 Task: Set up a 4-hour fishing and angling experience at a scenic lake.
Action: Mouse pressed left at (436, 205)
Screenshot: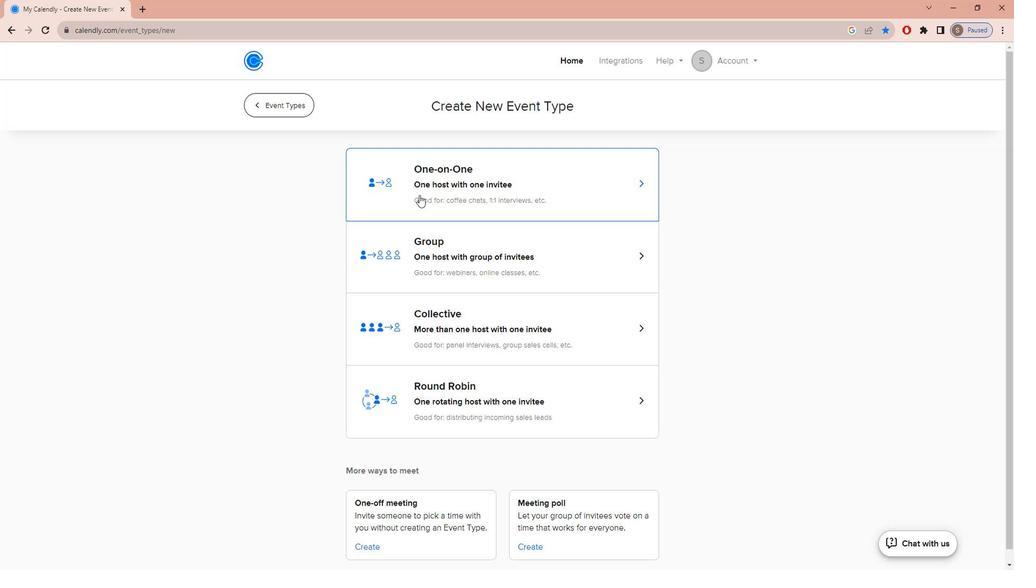 
Action: Key pressed tr<Key.caps_lock><Key.backspace>RANQUIL<Key.space><Key.caps_lock>l<Key.caps_lock>AKE<Key.space><Key.caps_lock>f<Key.caps_lock>ISHING<Key.space><Key.caps_lock>e<Key.caps_lock>XPEDITION
Screenshot: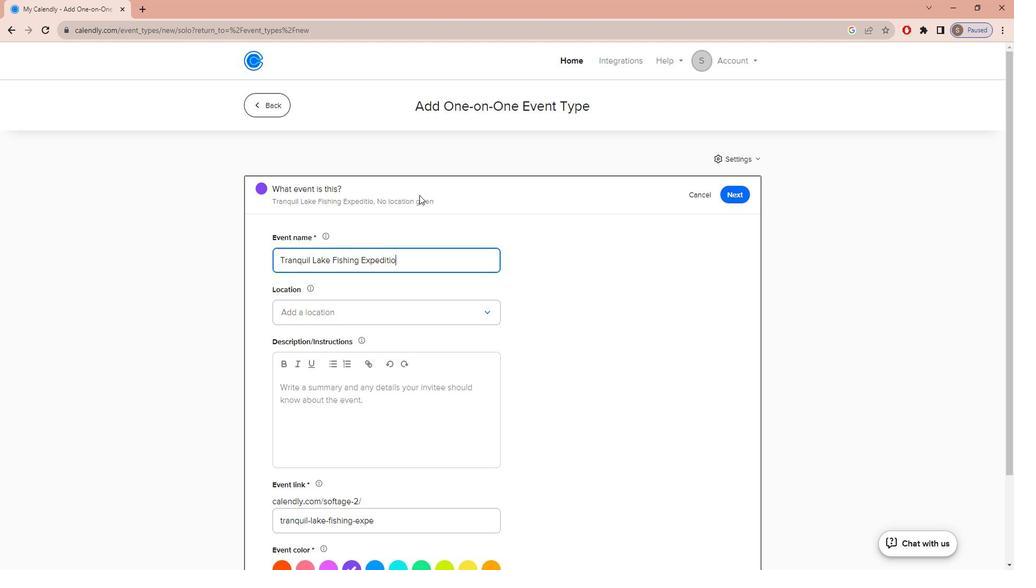 
Action: Mouse moved to (434, 317)
Screenshot: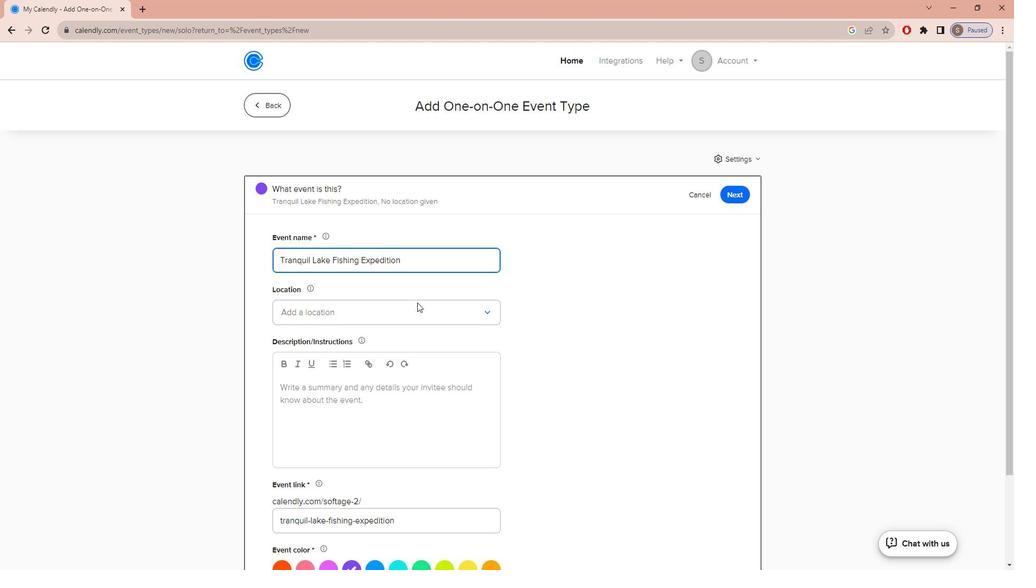 
Action: Mouse pressed left at (434, 317)
Screenshot: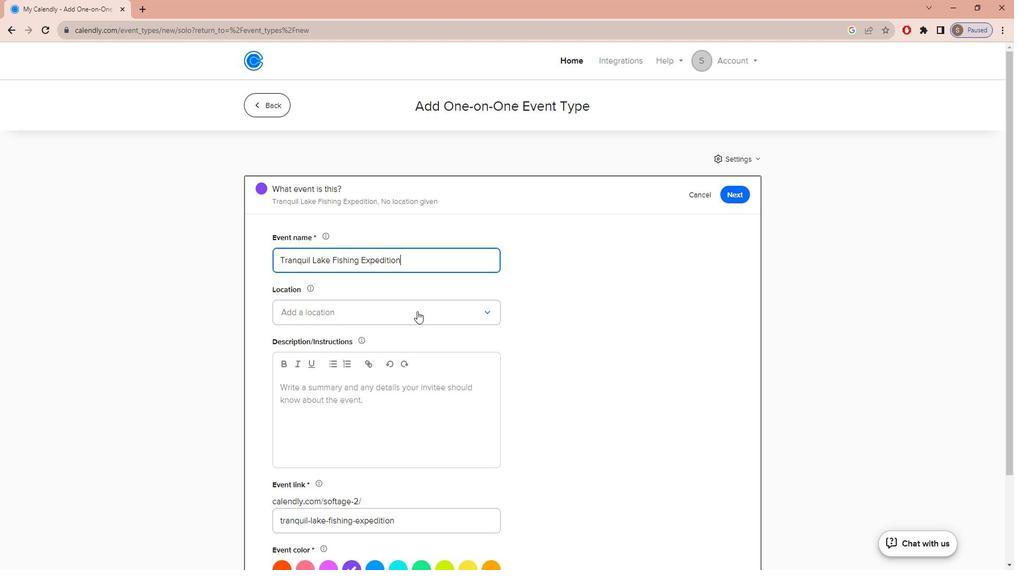 
Action: Mouse moved to (425, 358)
Screenshot: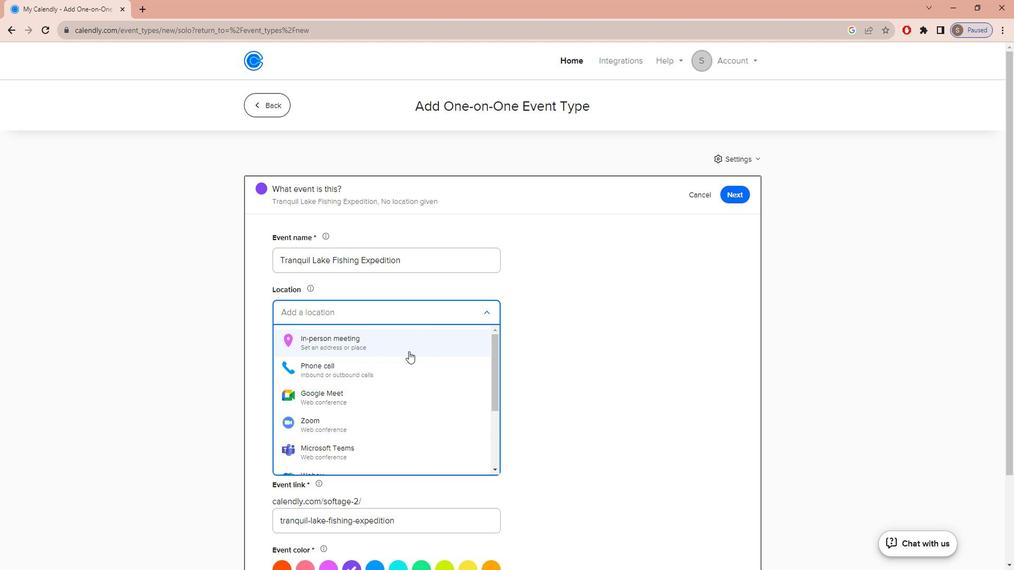 
Action: Mouse pressed left at (425, 358)
Screenshot: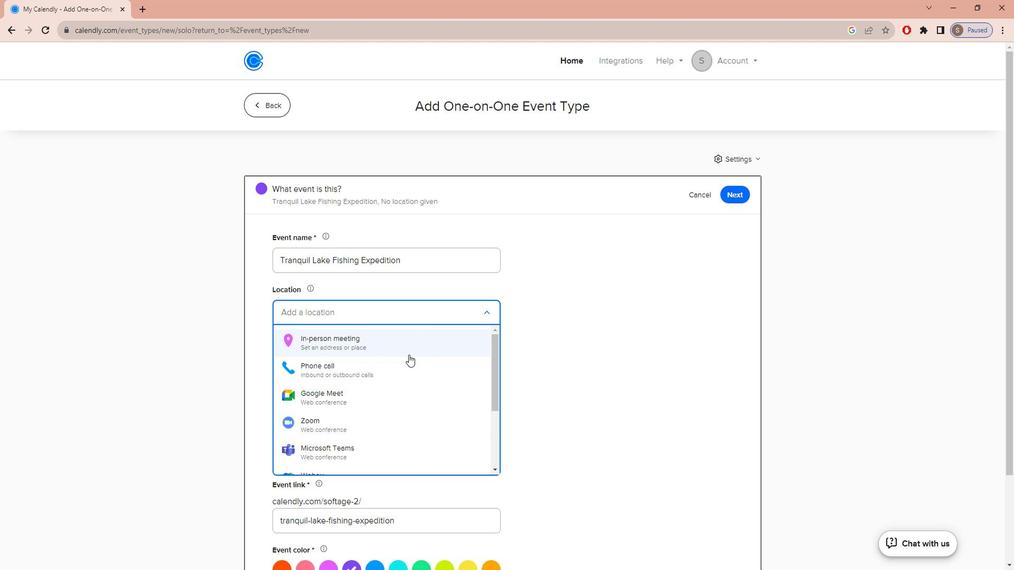 
Action: Mouse moved to (497, 200)
Screenshot: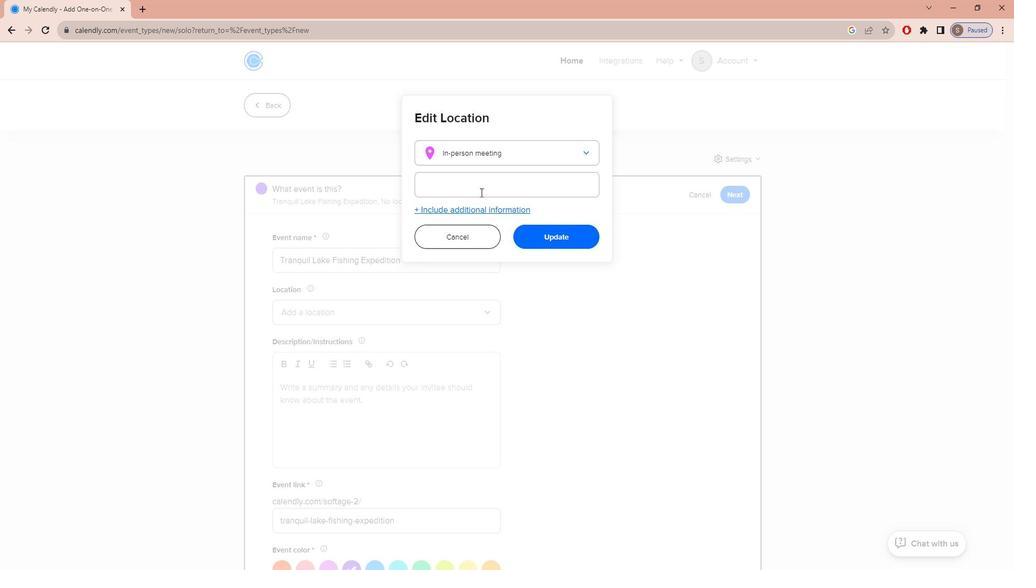 
Action: Mouse pressed left at (497, 200)
Screenshot: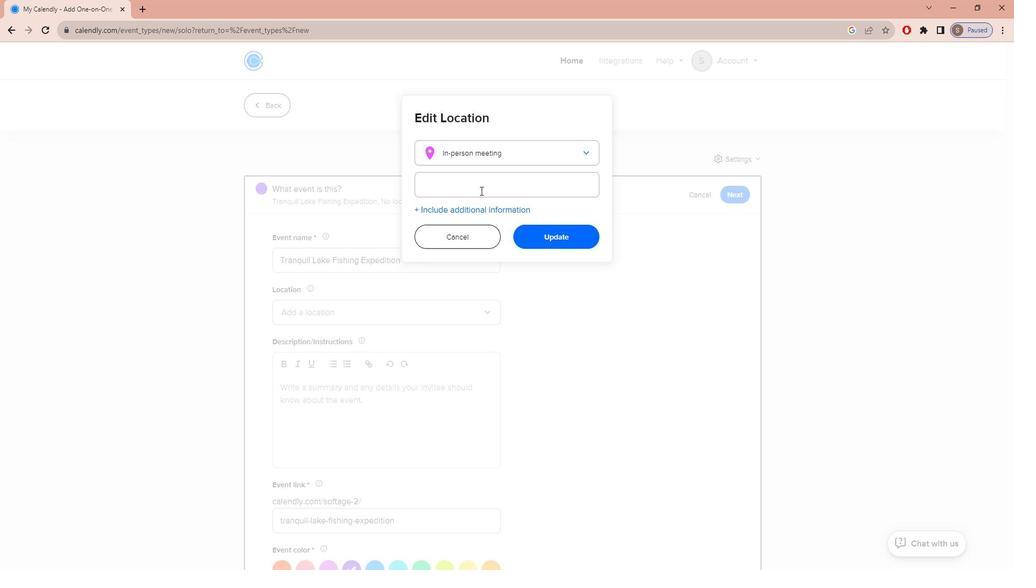 
Action: Mouse moved to (496, 200)
Screenshot: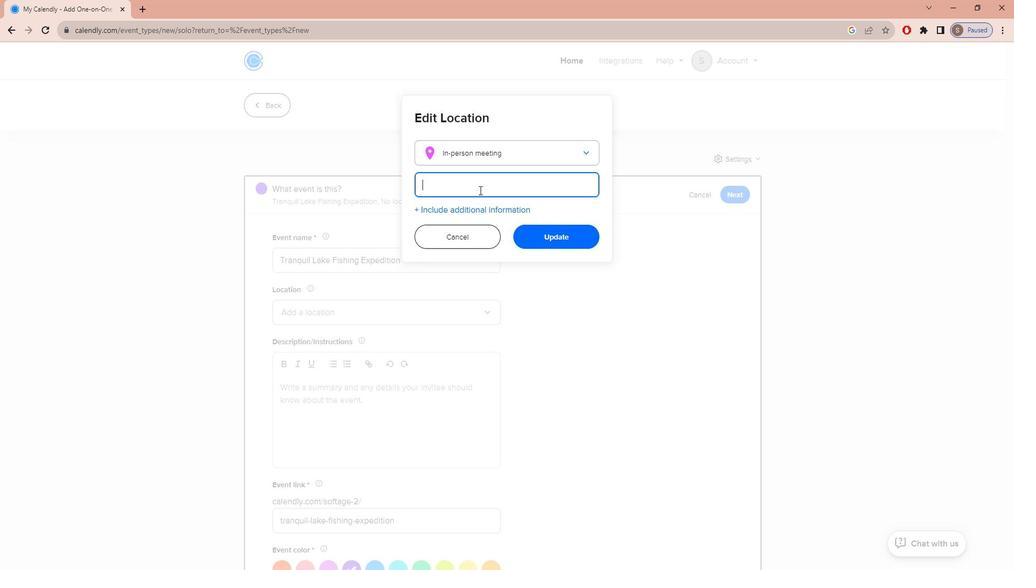 
Action: Key pressed <Key.caps_lock>l<Key.caps_lock>AKE<Key.space>OF<Key.space><Key.caps_lock><Key.caps_lock>THE<Key.space><Key.caps_lock>o<Key.caps_lock>ZARKS,<Key.space><Key.caps_lock>m<Key.caps_lock>ISSOURI,<Key.space><Key.caps_lock>usa
Screenshot: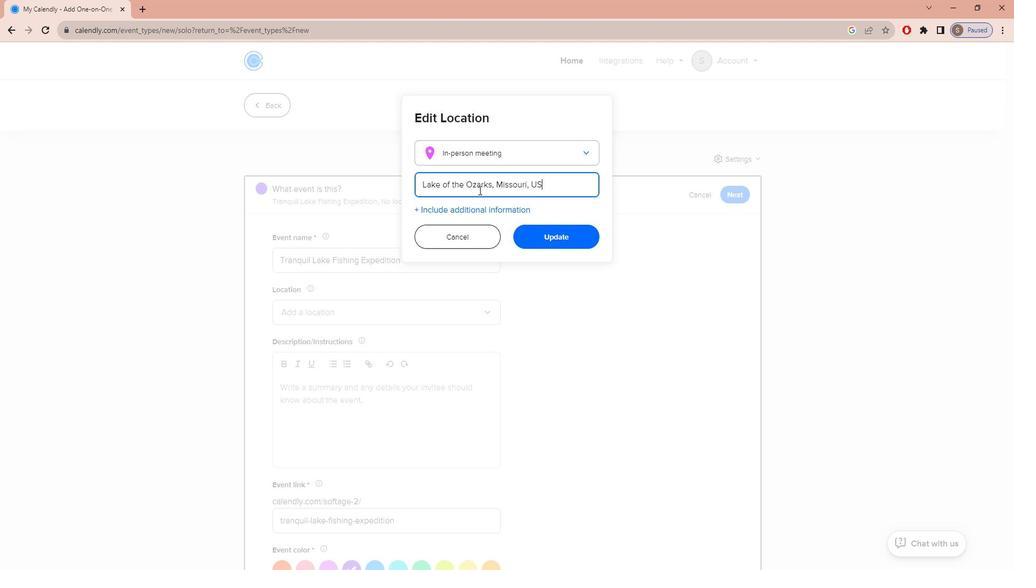 
Action: Mouse moved to (548, 240)
Screenshot: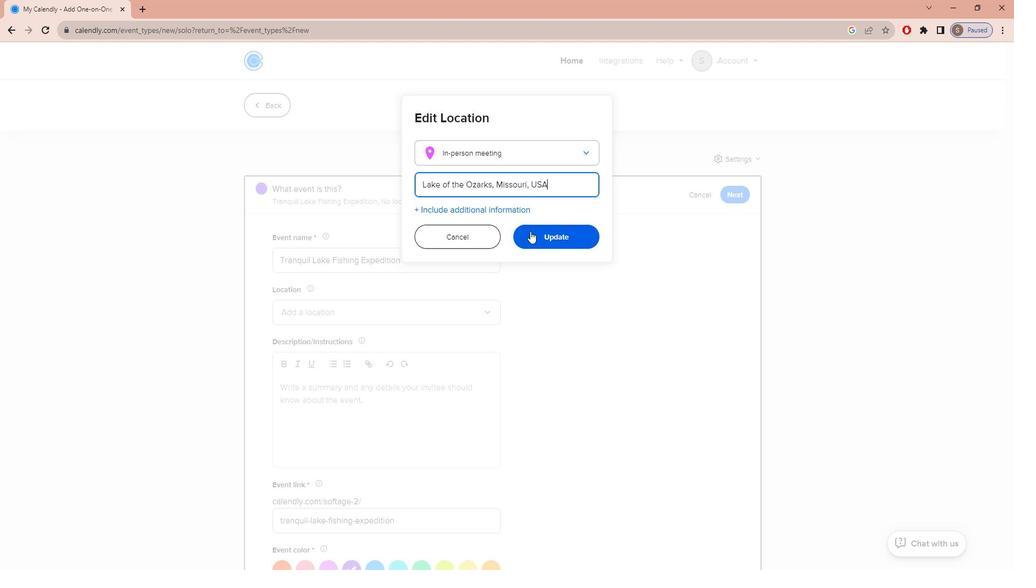 
Action: Mouse pressed left at (548, 240)
Screenshot: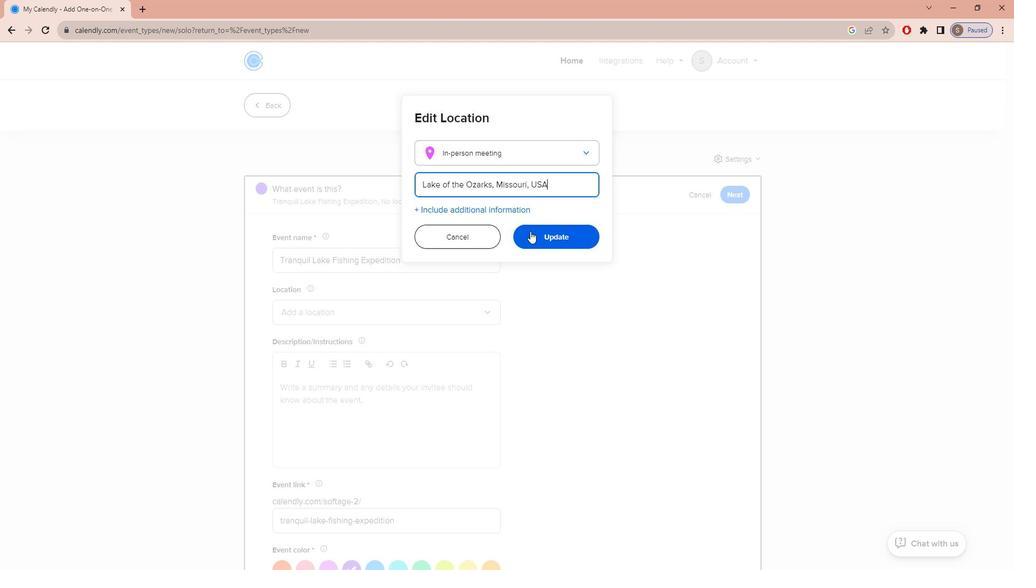
Action: Mouse moved to (405, 432)
Screenshot: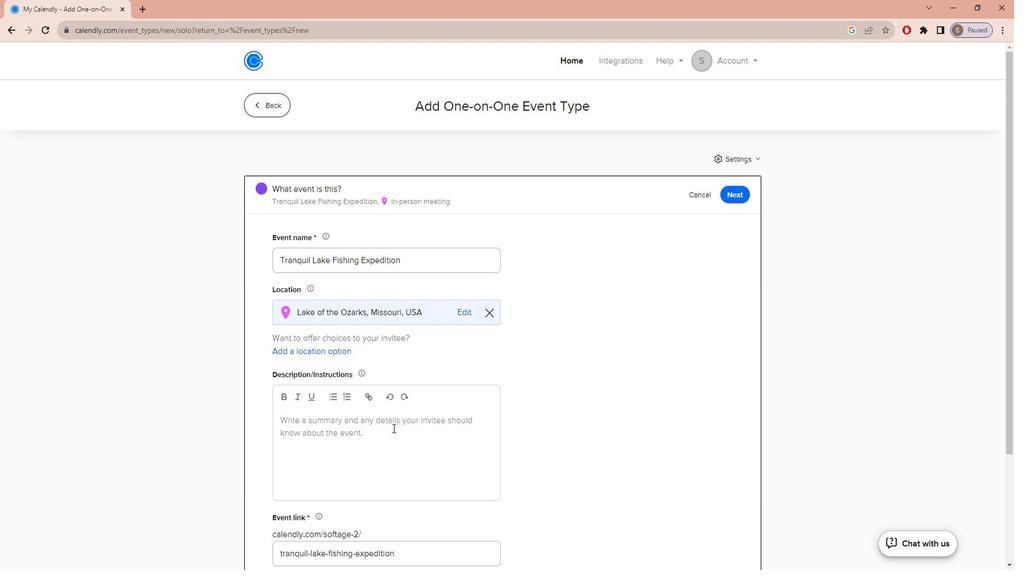 
Action: Mouse pressed left at (405, 432)
Screenshot: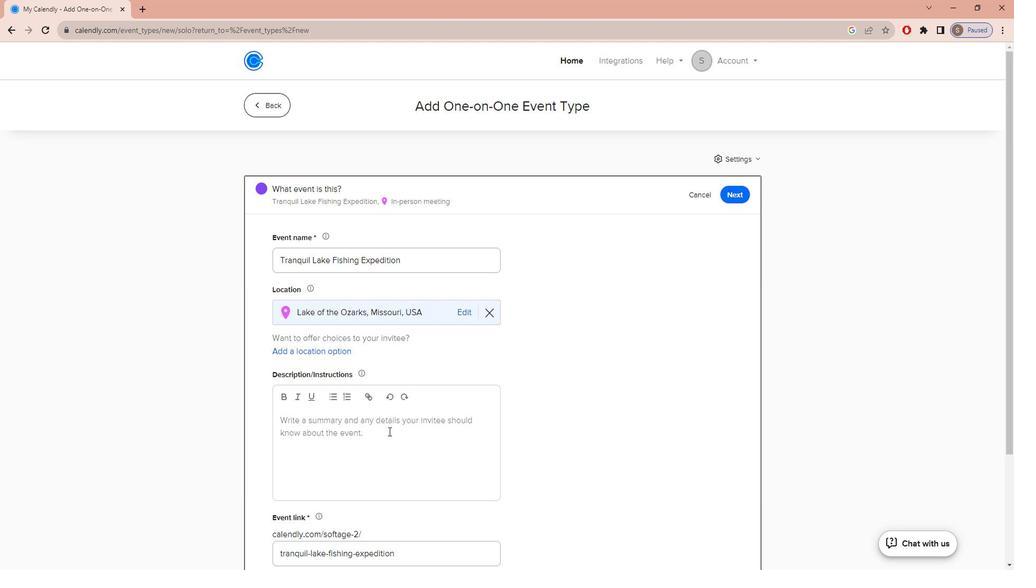 
Action: Mouse moved to (405, 435)
Screenshot: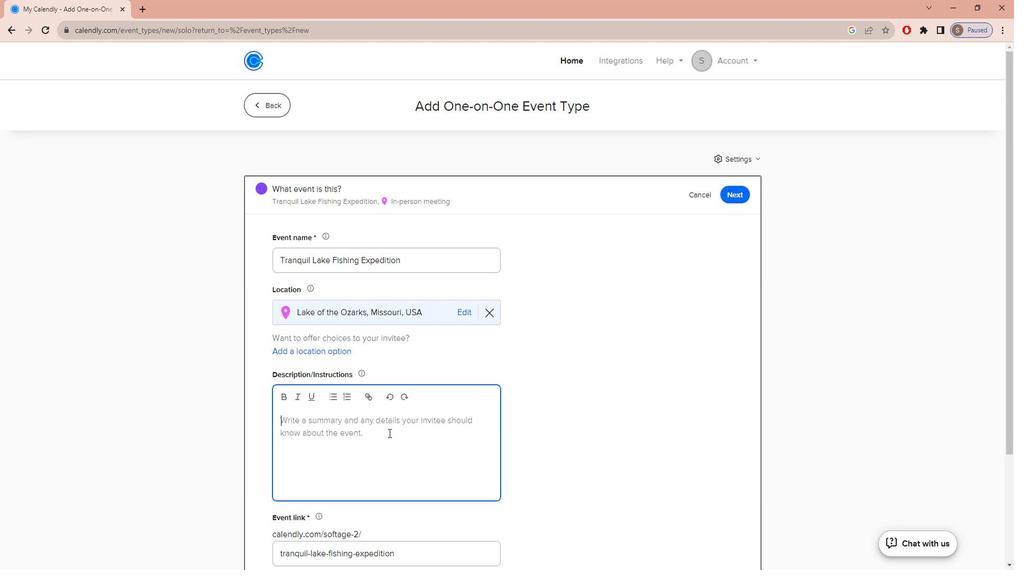 
Action: Key pressed e<Key.caps_lock>MBAK<Key.backspace>RK<Key.space>ON<Key.space>AN<Key.space>UNFORGETTABLE<Key.space>JOURNEY<Key.space>OF<Key.space>RELAXATION<Key.space>AND<Key.space>ANGLING<Key.space>WITH<Key.space>OUR<Key.space>FSISHING<Key.space>EXPEDITION<Key.space>AT<Key.space>A<Key.space>BREAHTAKING<Key.space>SCENIC
Screenshot: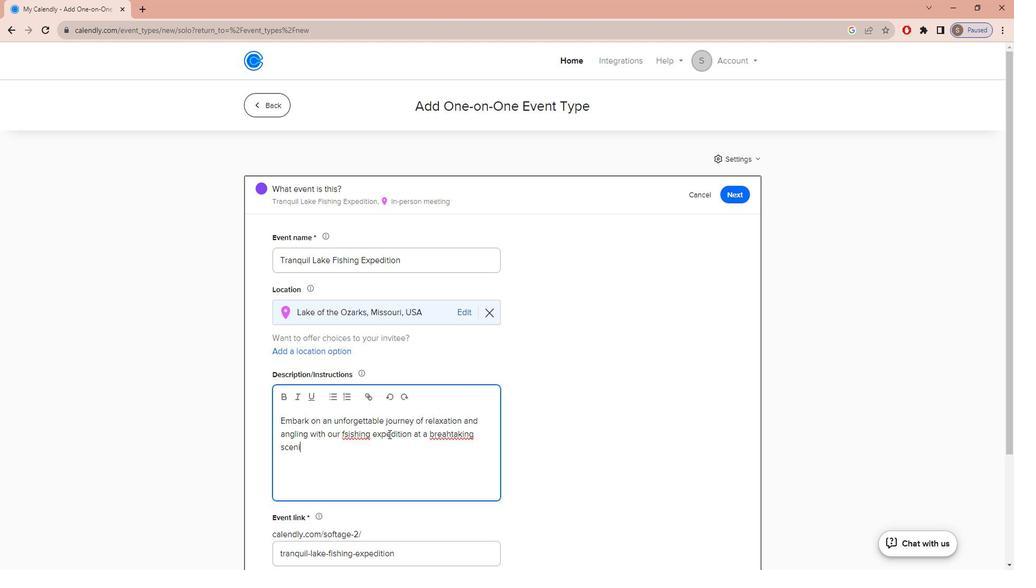 
Action: Mouse moved to (368, 441)
Screenshot: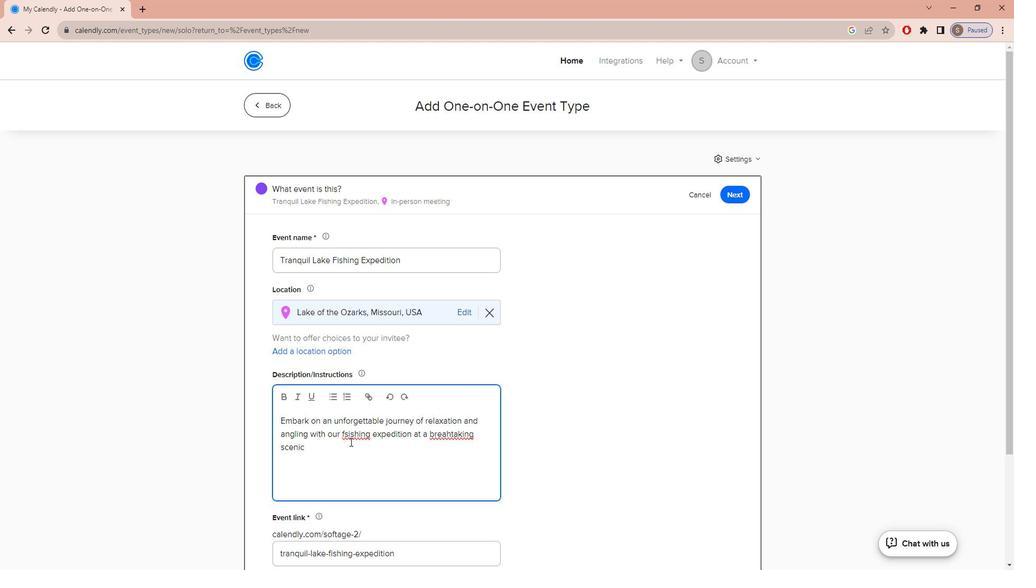 
Action: Mouse pressed left at (368, 441)
Screenshot: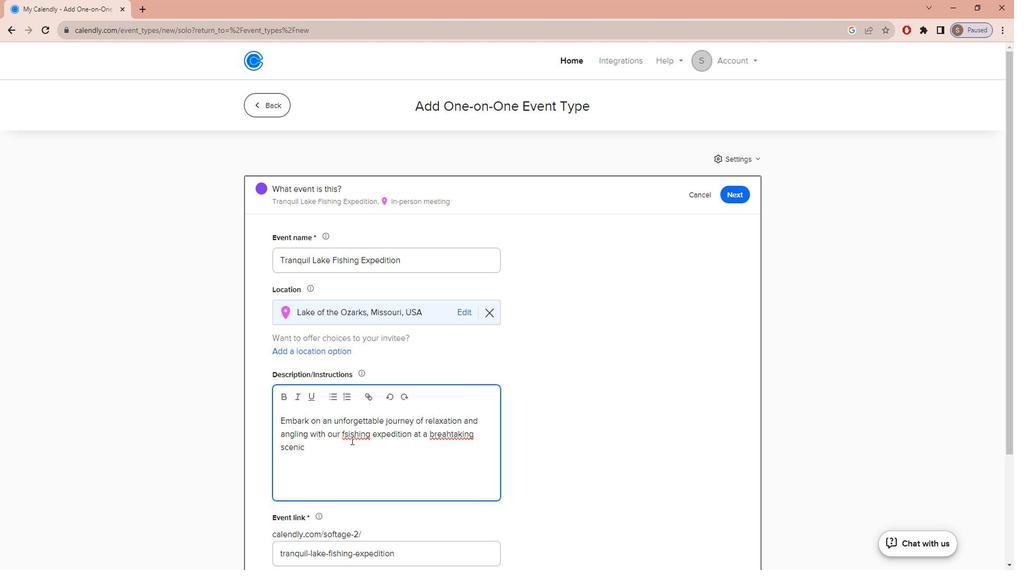 
Action: Mouse moved to (368, 441)
Screenshot: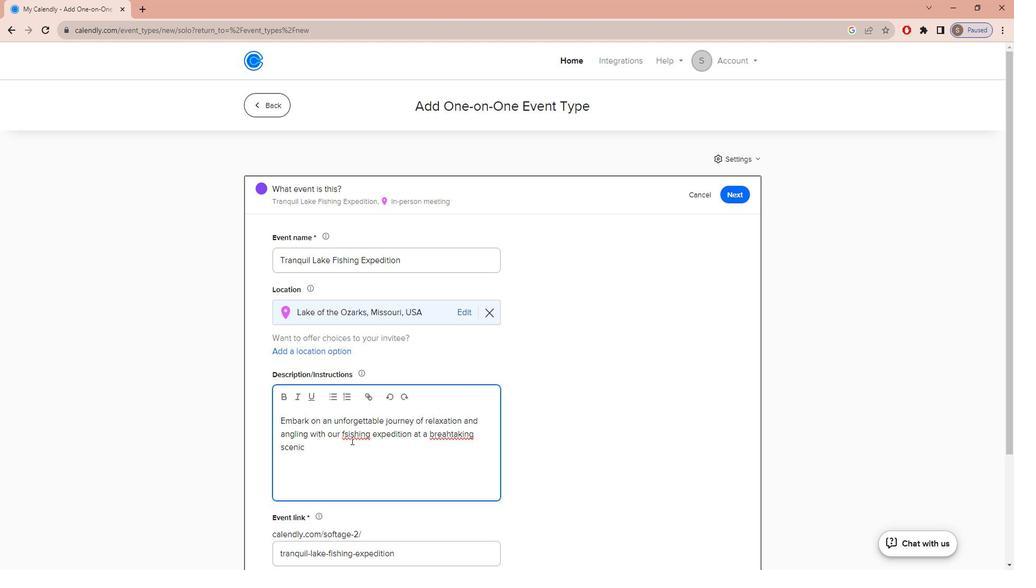 
Action: Key pressed <Key.backspace><Key.backspace>I
Screenshot: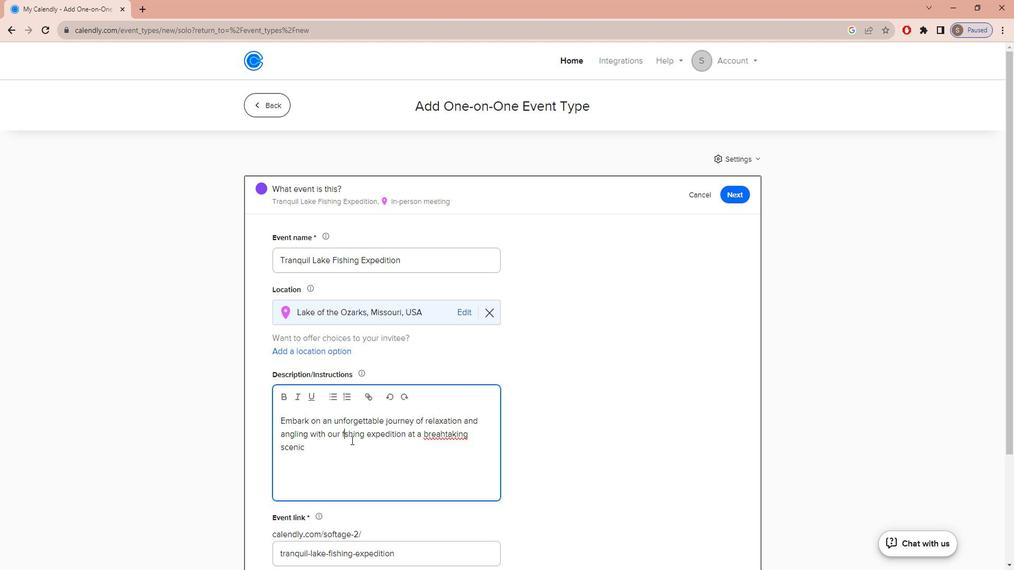 
Action: Mouse moved to (359, 452)
Screenshot: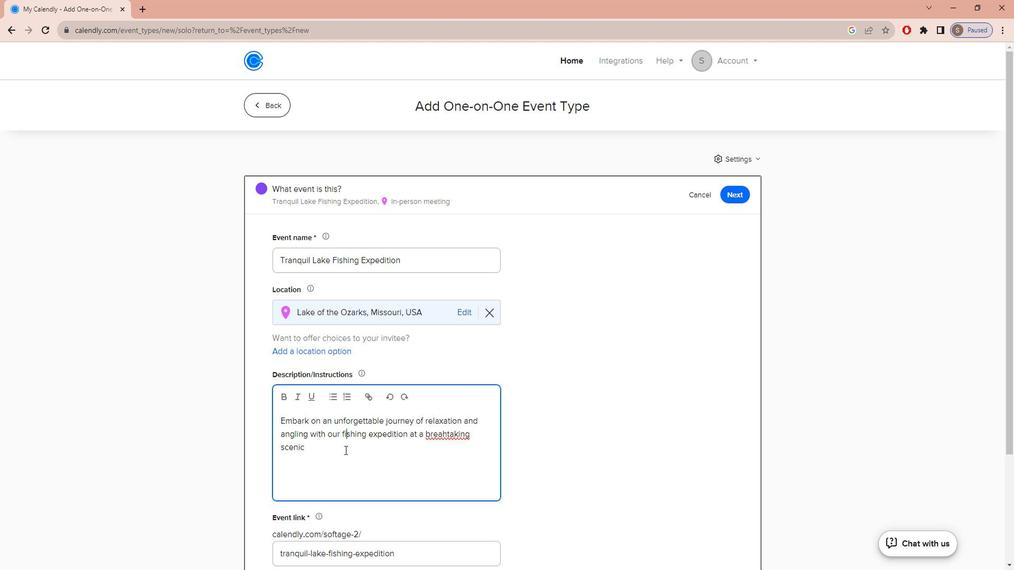 
Action: Mouse pressed left at (359, 452)
Screenshot: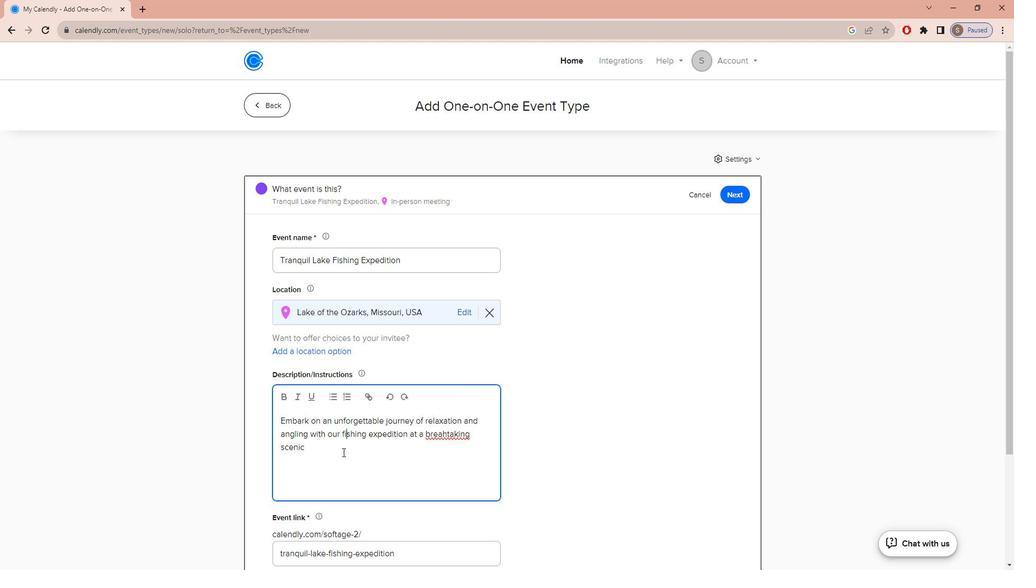 
Action: Key pressed <Key.space>LAKE.<Key.space><Key.caps_lock>w<Key.caps_lock>HETHER<Key.space>YOU<Key.space>ARE<Key.space>AN<Key.space>ANGLING<Key.space>ENTHUSIAST
Screenshot: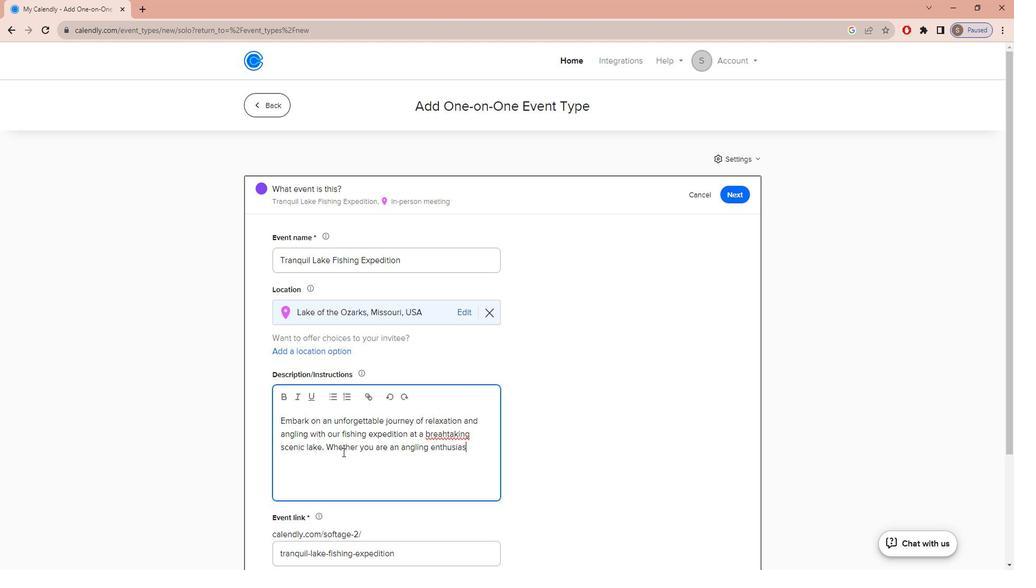 
Action: Mouse moved to (460, 438)
Screenshot: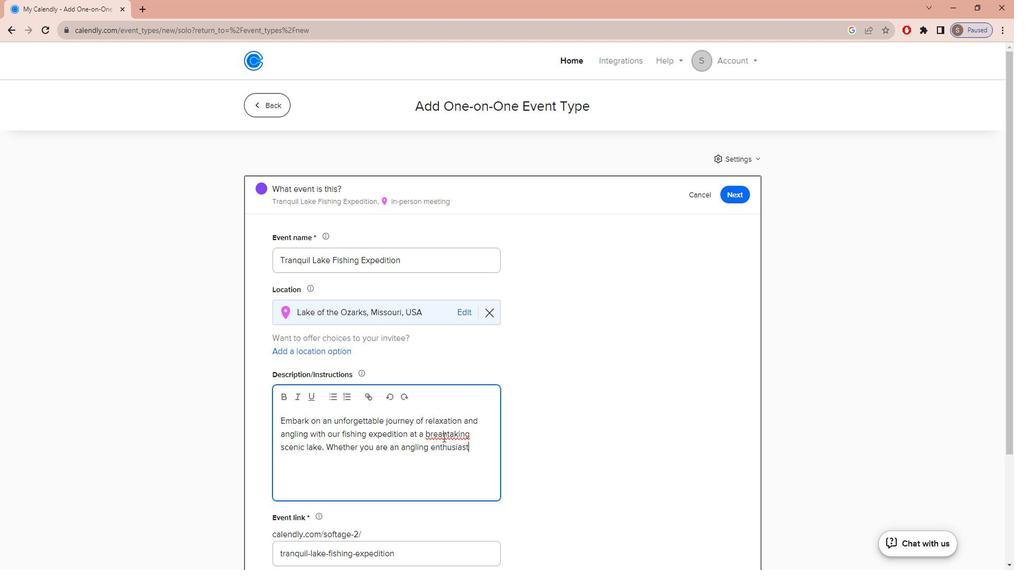 
Action: Mouse pressed left at (460, 438)
Screenshot: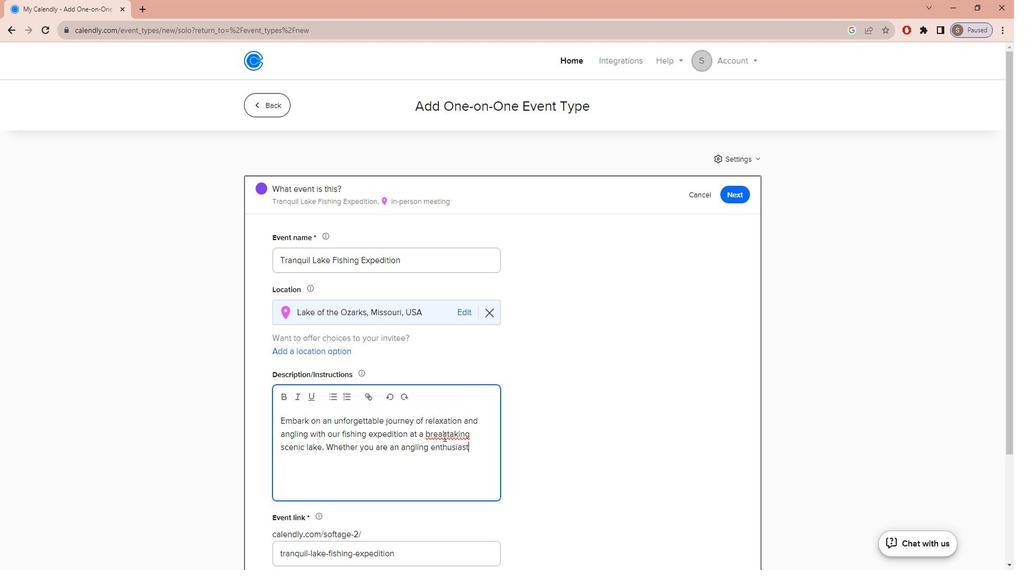 
Action: Mouse moved to (460, 438)
Screenshot: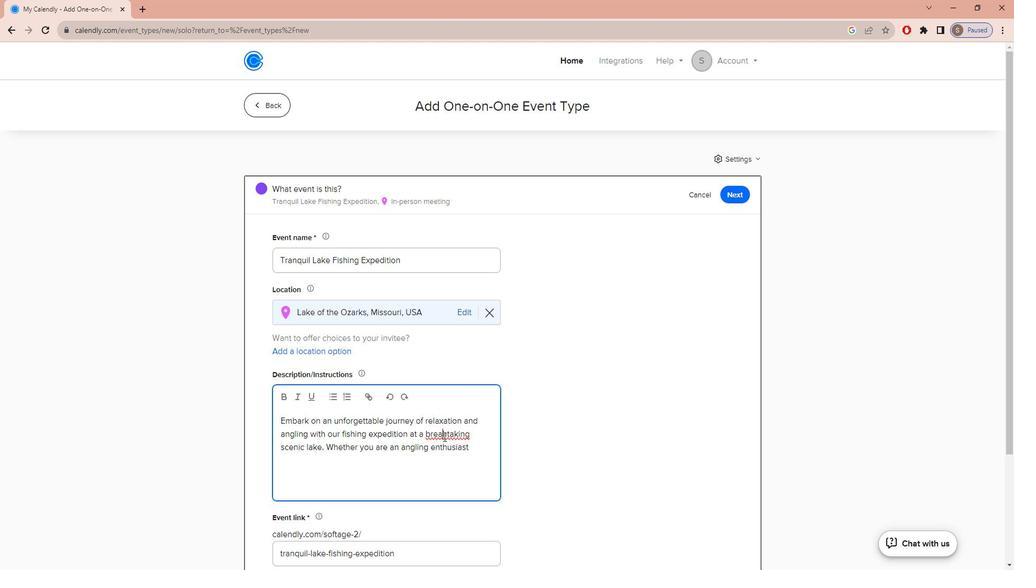 
Action: Key pressed T
Screenshot: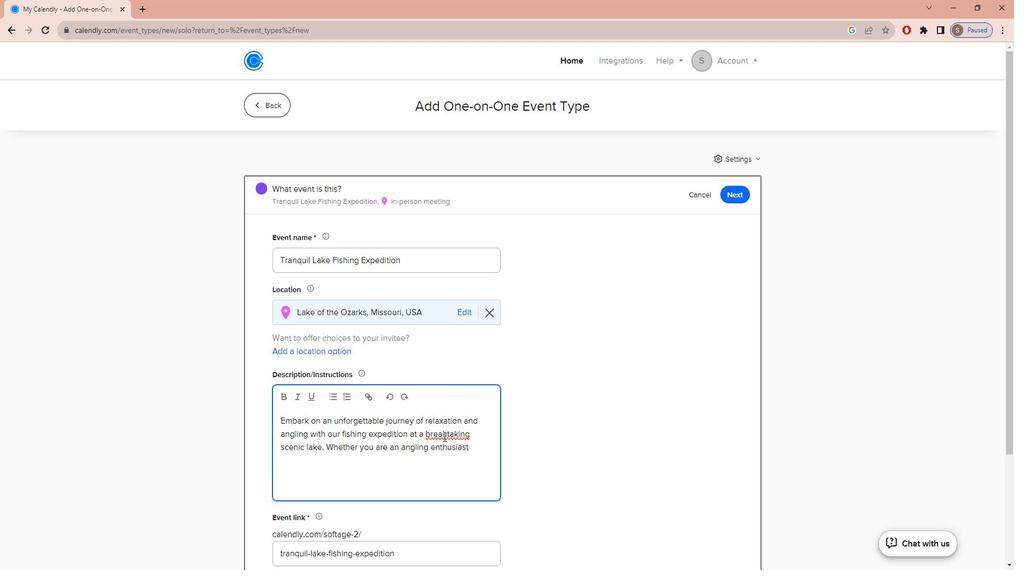 
Action: Mouse moved to (486, 450)
Screenshot: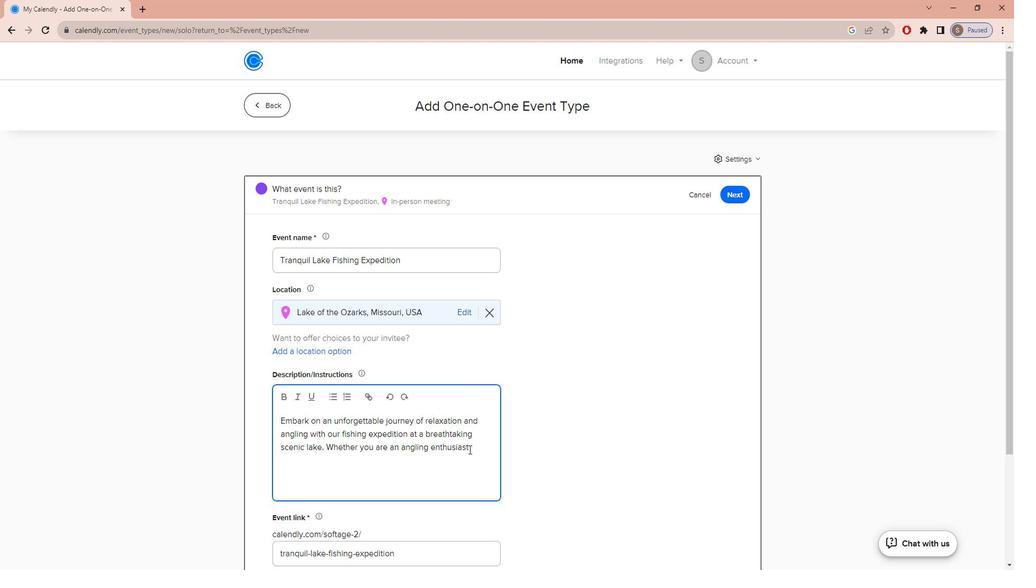 
Action: Mouse pressed left at (486, 450)
Screenshot: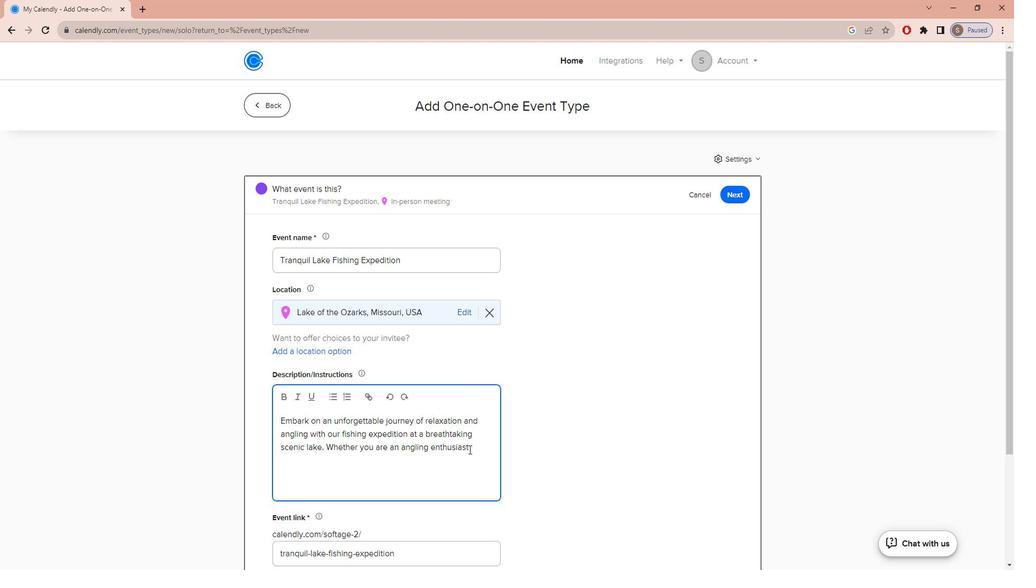 
Action: Key pressed <Key.space>OR<Key.space>A<Key.space>NATURE<Key.space>LOVER<Key.space>SEEKING<Key.space>SERENITY,<Key.space>THIS<Key.space>ADVENTURE<Key.space>PROMISES<Key.space>A<Key.space>REJUVENATING<Key.space>EXCAPE<Key.space>FROM<Key.space>THE<Key.space>HUSTLE<Key.space>AND<Key.space>BUSL<Key.backspace>TLE
Screenshot: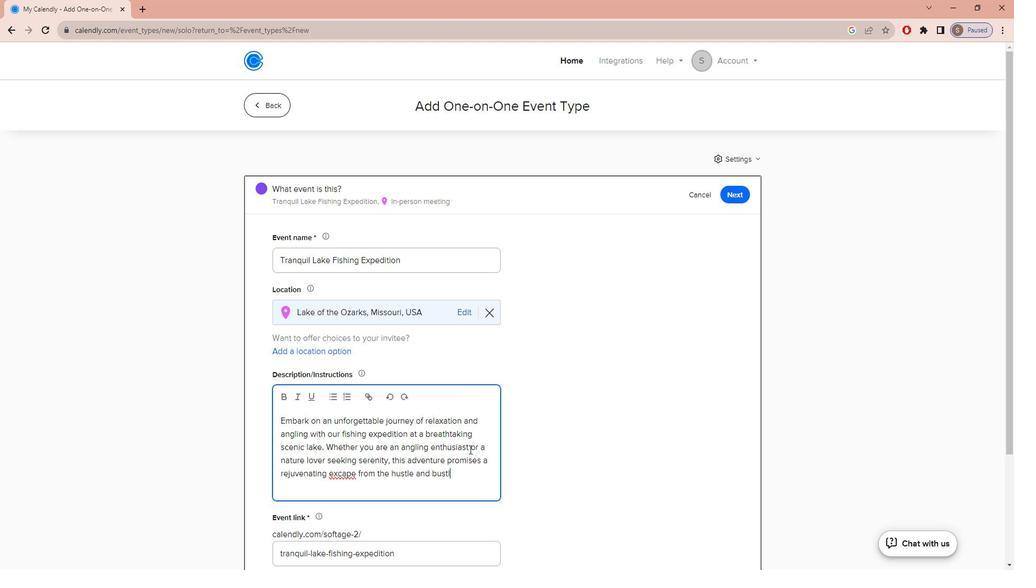 
Action: Mouse moved to (354, 476)
Screenshot: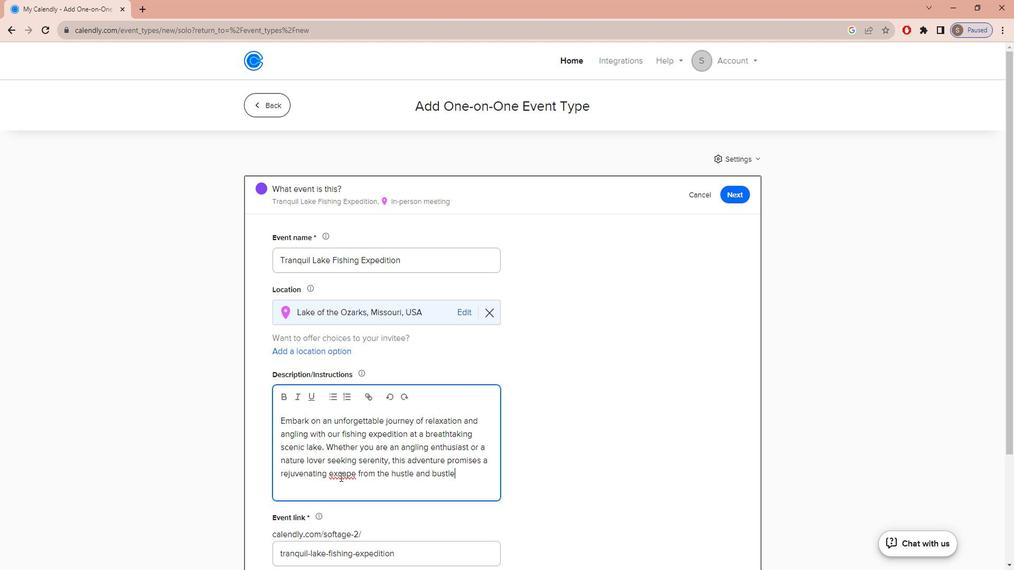 
Action: Mouse pressed left at (354, 476)
Screenshot: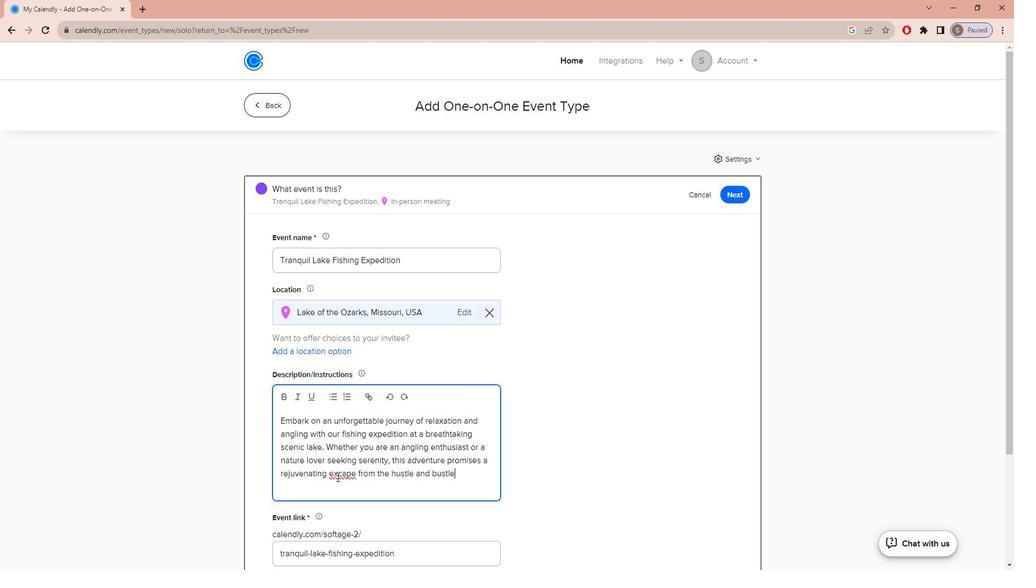 
Action: Key pressed <Key.backspace>S
Screenshot: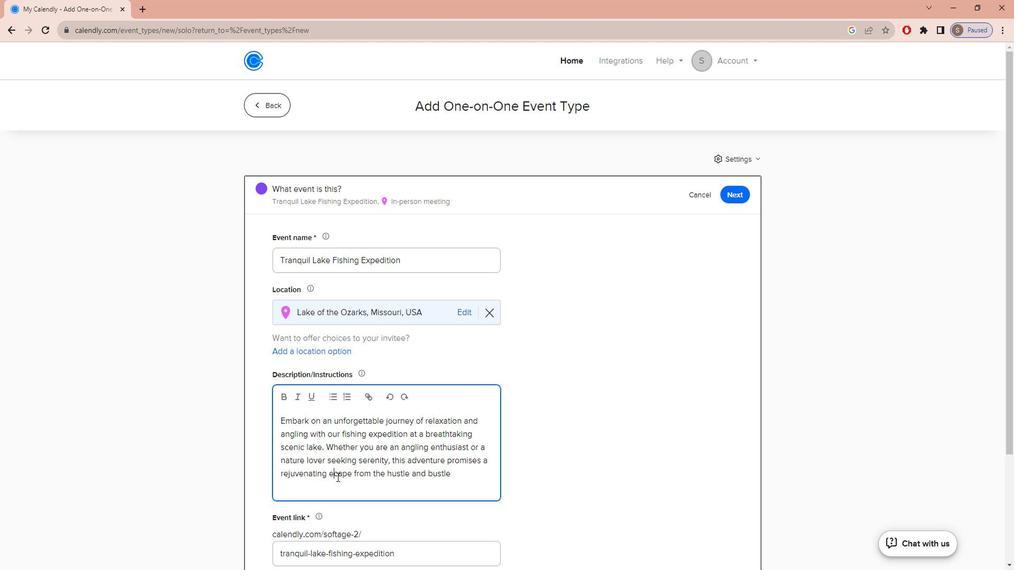 
Action: Mouse moved to (494, 477)
Screenshot: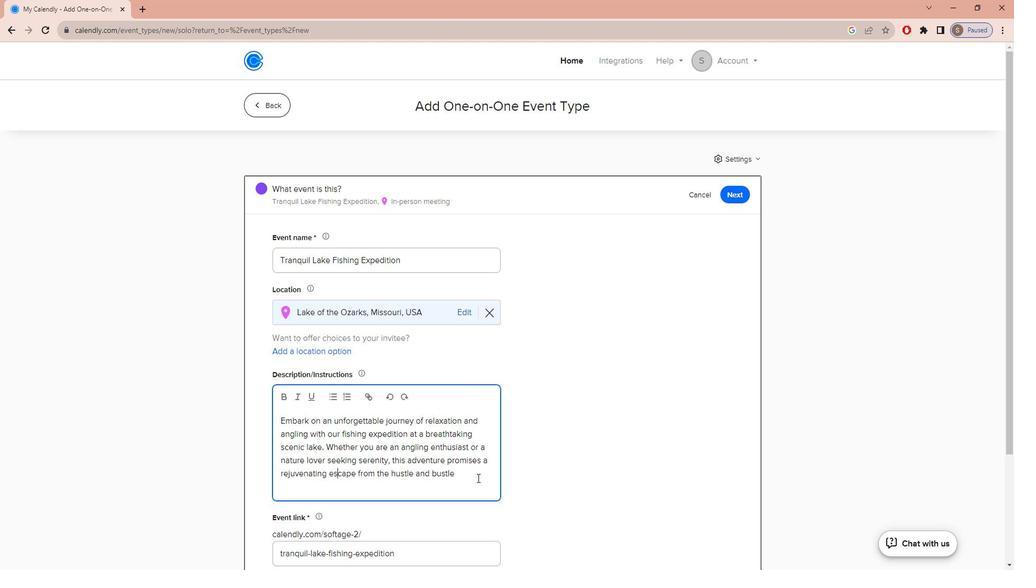 
Action: Mouse pressed left at (494, 477)
Screenshot: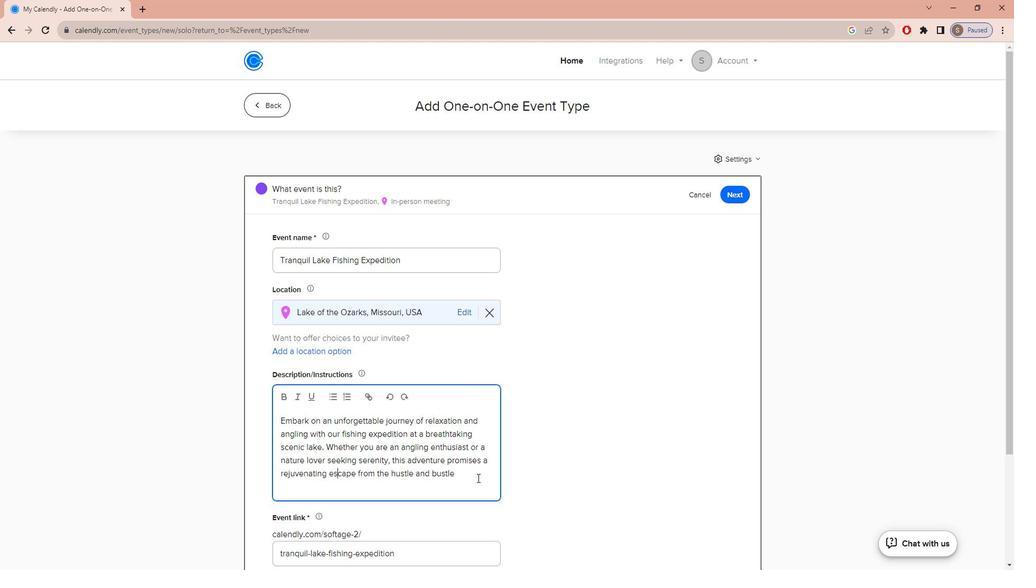 
Action: Key pressed <Key.space>OF<Key.space>EVERYDAY<Key.space>LIFE.<Key.space>
Screenshot: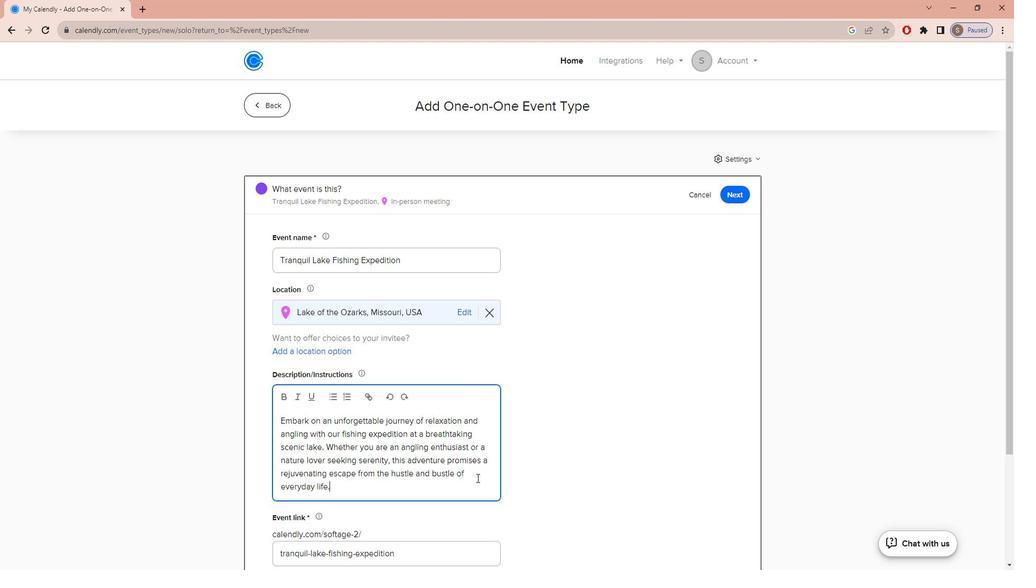 
Action: Mouse scrolled (494, 477) with delta (0, 0)
Screenshot: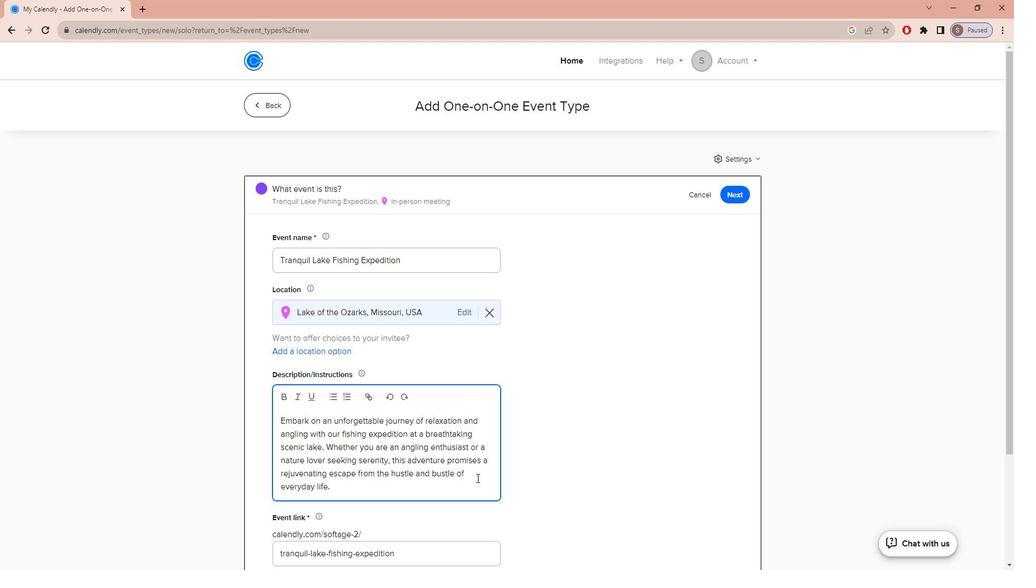 
Action: Mouse scrolled (494, 477) with delta (0, 0)
Screenshot: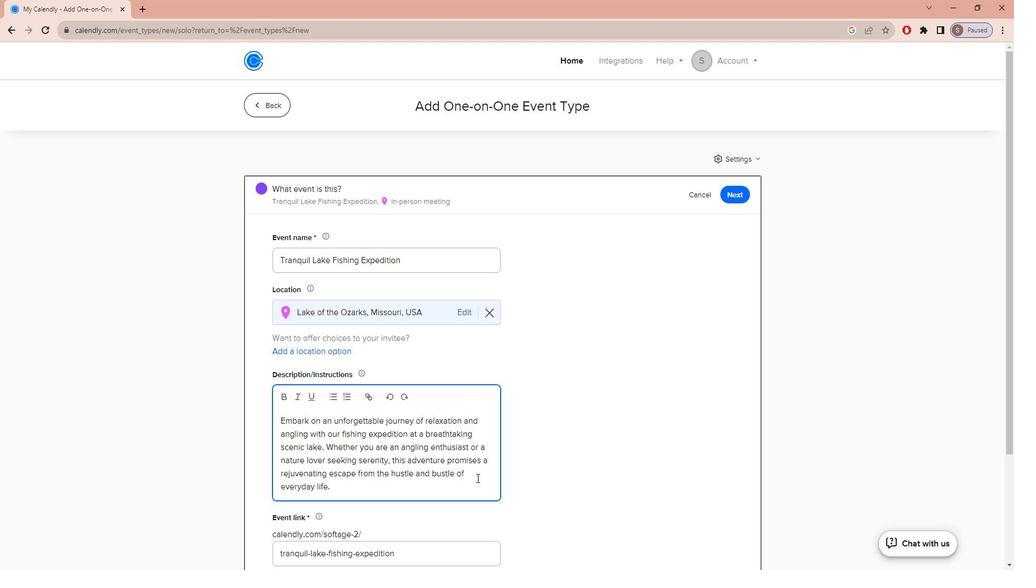 
Action: Mouse scrolled (494, 477) with delta (0, 0)
Screenshot: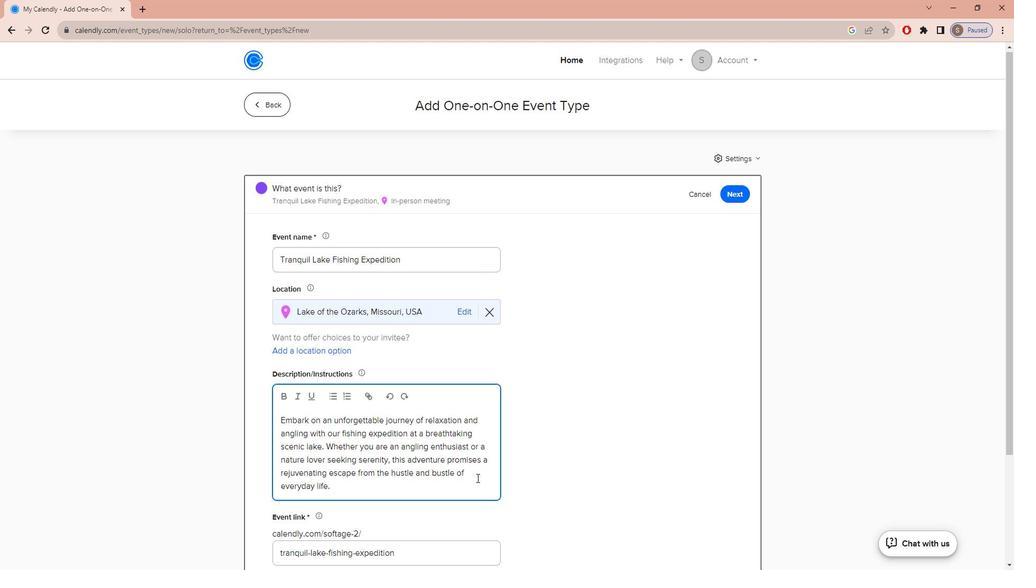 
Action: Mouse scrolled (494, 477) with delta (0, 0)
Screenshot: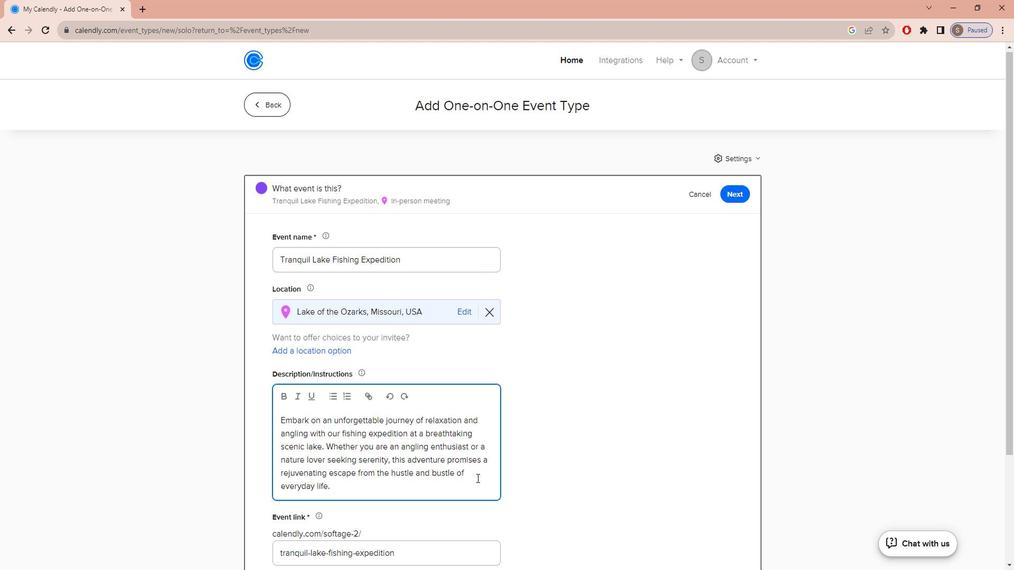 
Action: Mouse scrolled (494, 477) with delta (0, 0)
Screenshot: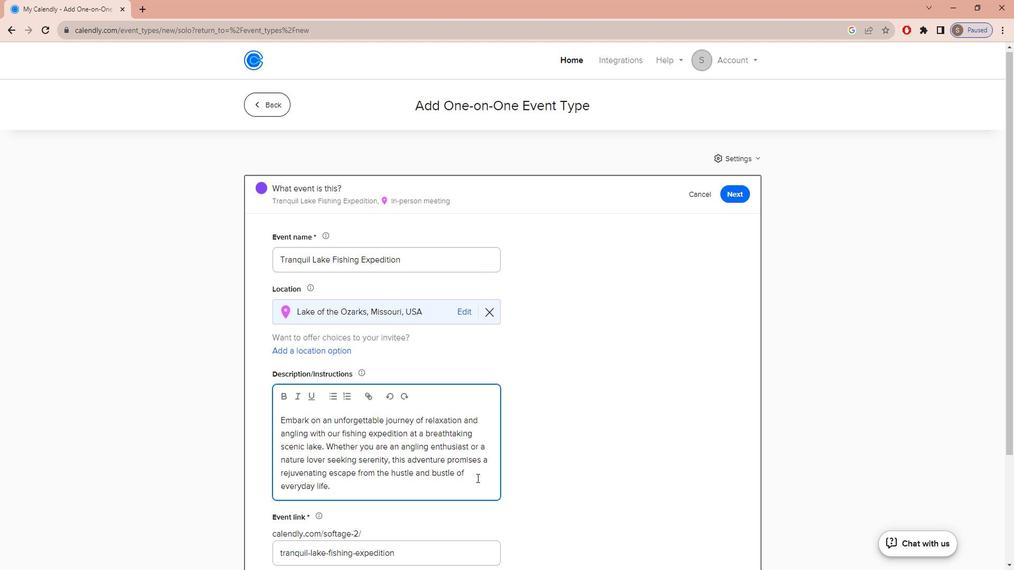 
Action: Mouse moved to (422, 461)
Screenshot: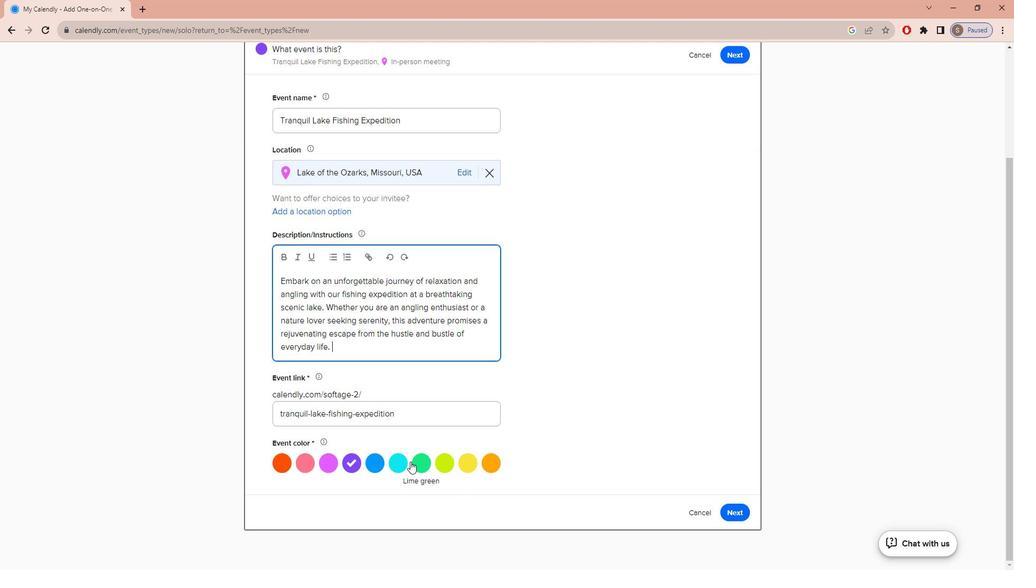 
Action: Mouse pressed left at (422, 461)
Screenshot: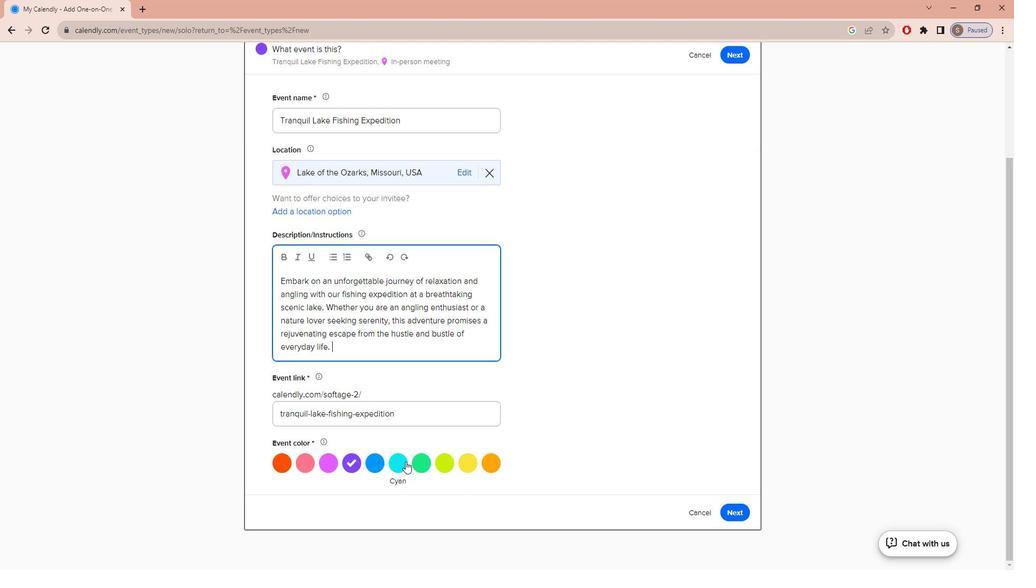 
Action: Mouse moved to (747, 508)
Screenshot: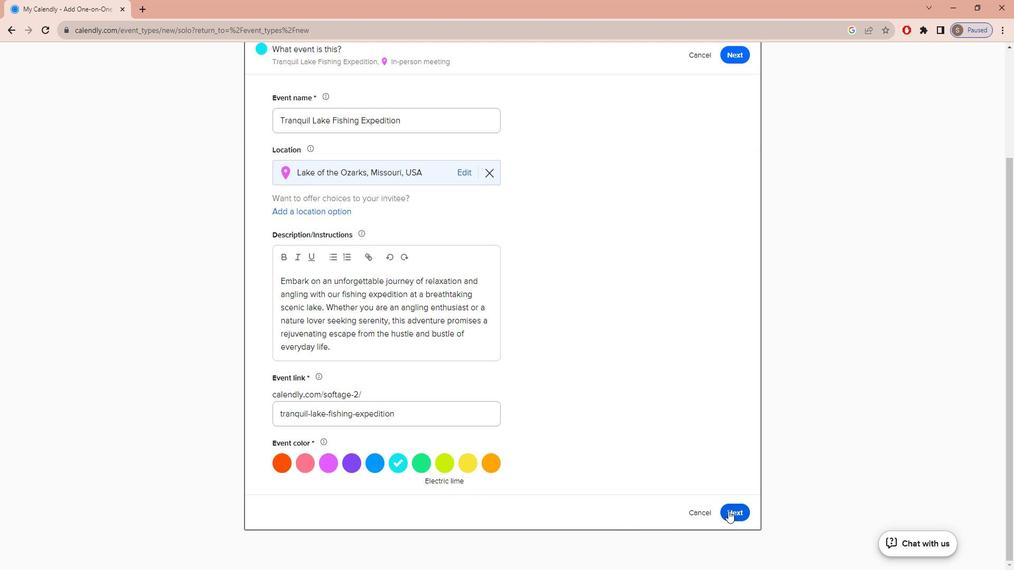 
Action: Mouse pressed left at (747, 508)
Screenshot: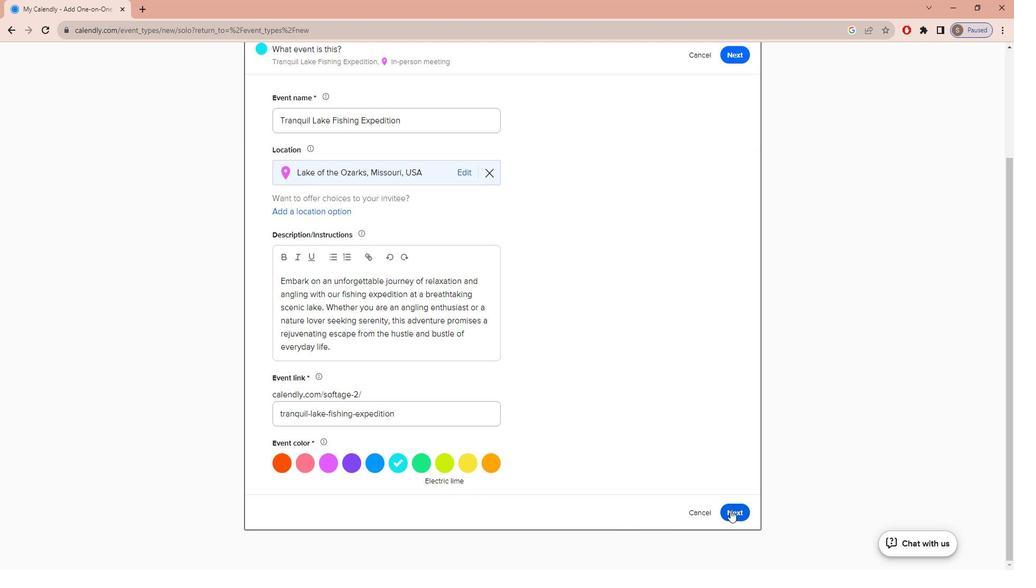 
Action: Mouse moved to (454, 327)
Screenshot: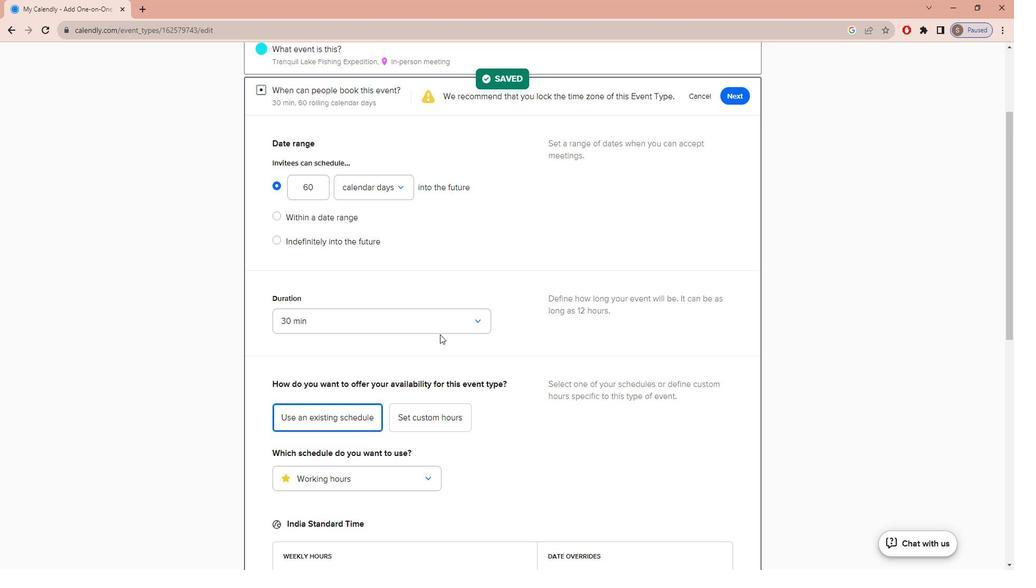 
Action: Mouse pressed left at (454, 327)
Screenshot: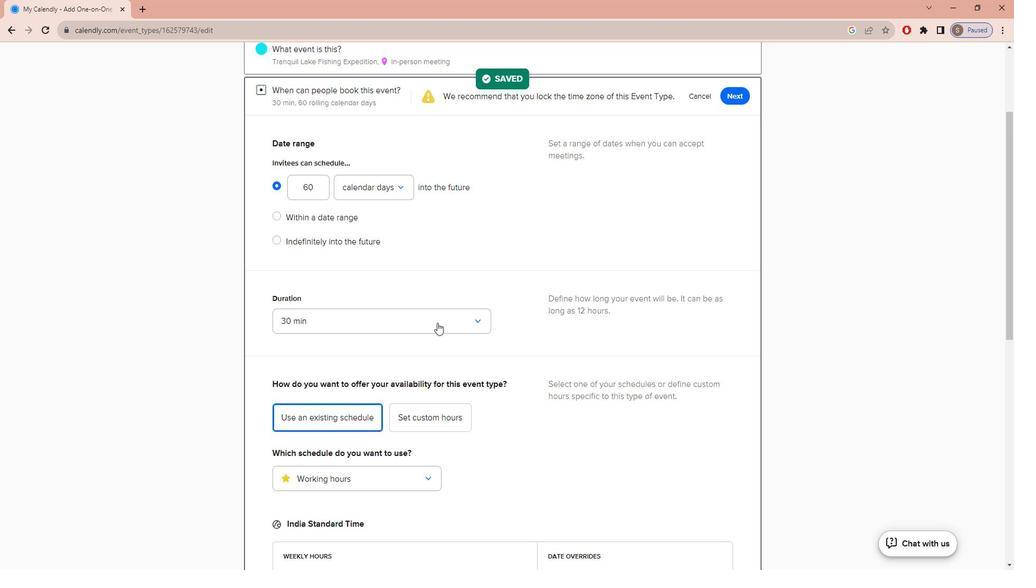 
Action: Mouse moved to (423, 433)
Screenshot: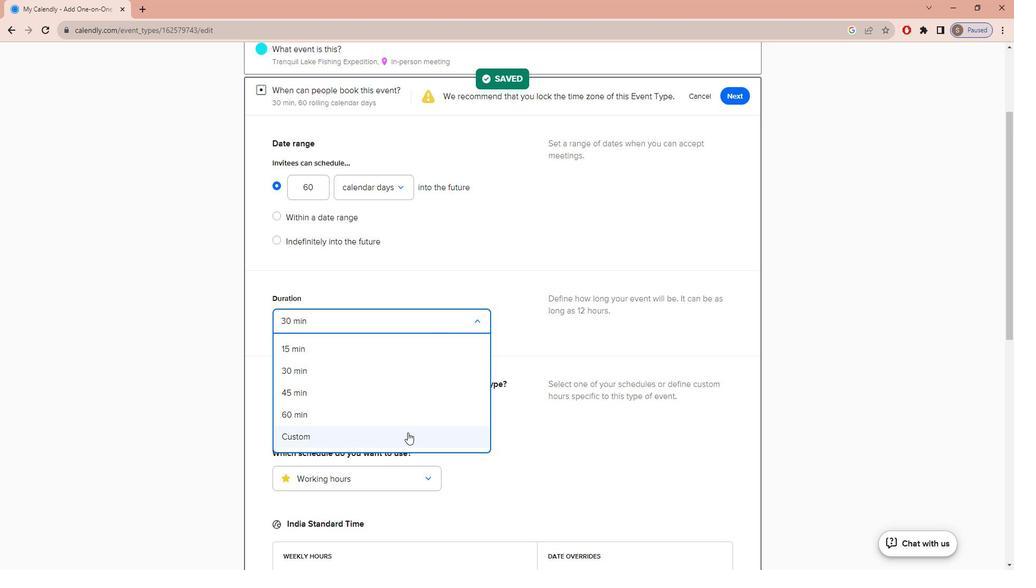 
Action: Mouse pressed left at (423, 433)
Screenshot: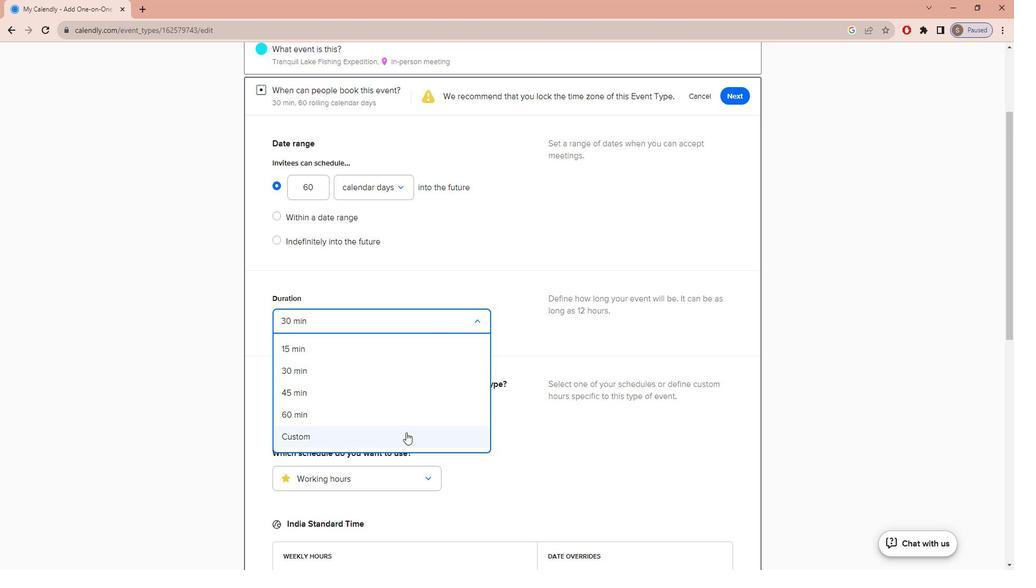 
Action: Mouse moved to (374, 364)
Screenshot: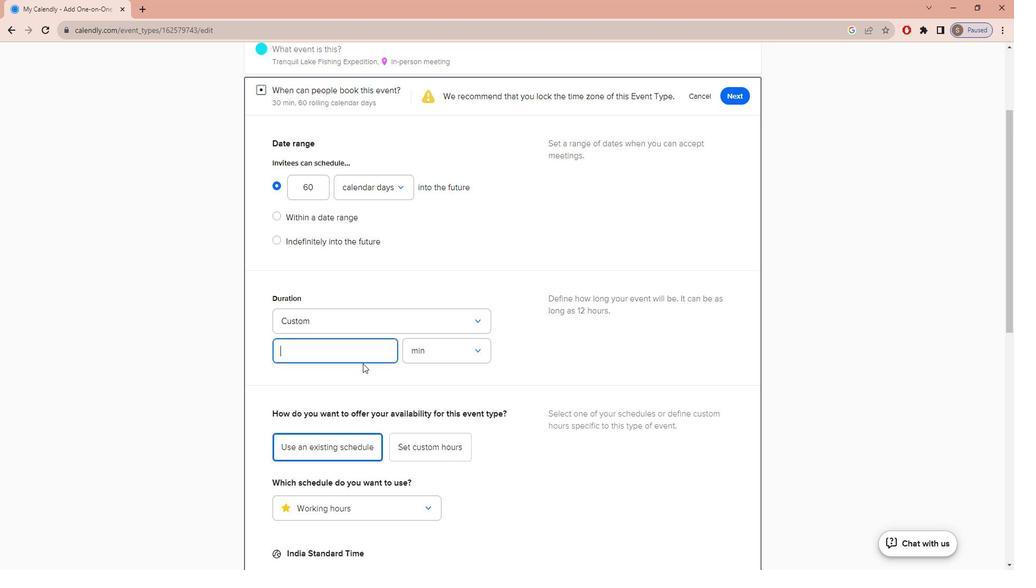 
Action: Key pressed 4
Screenshot: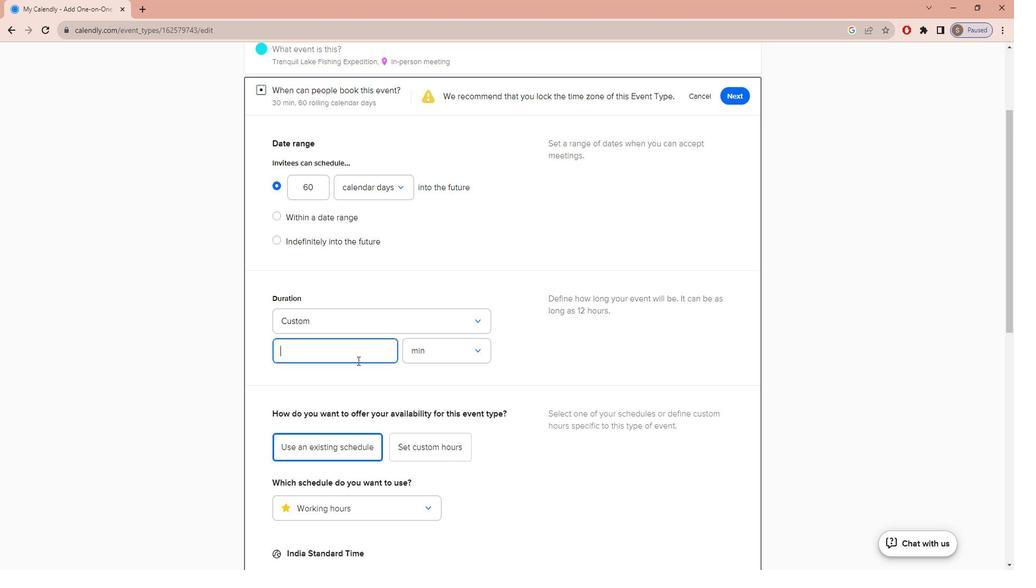 
Action: Mouse moved to (434, 350)
Screenshot: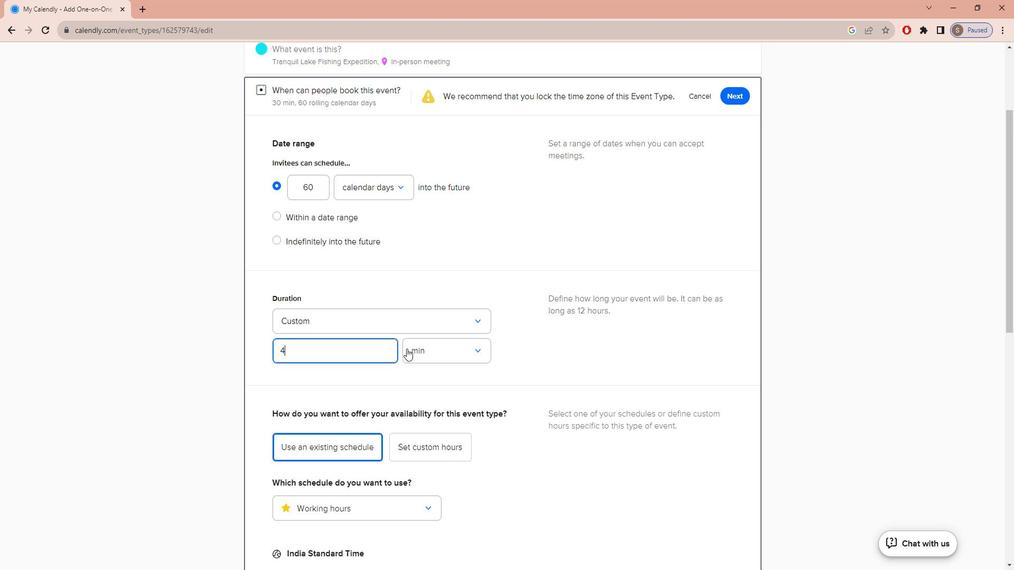 
Action: Mouse pressed left at (434, 350)
Screenshot: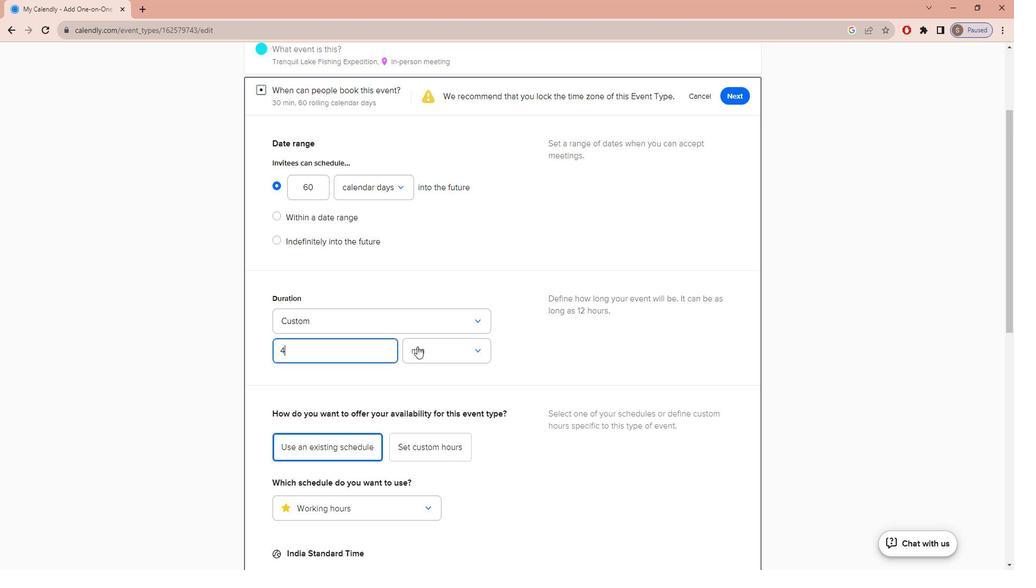 
Action: Mouse moved to (443, 395)
Screenshot: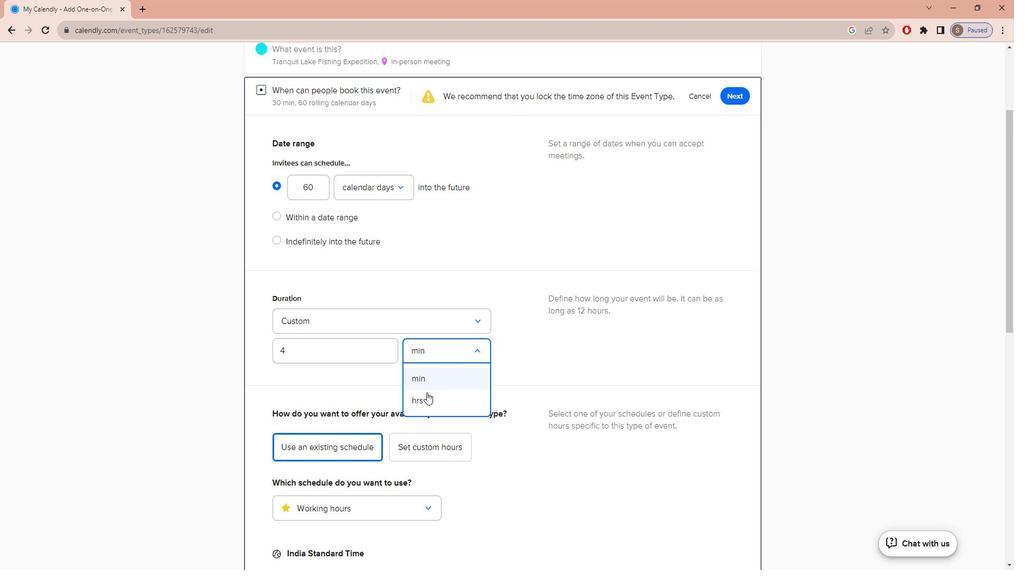 
Action: Mouse pressed left at (443, 395)
Screenshot: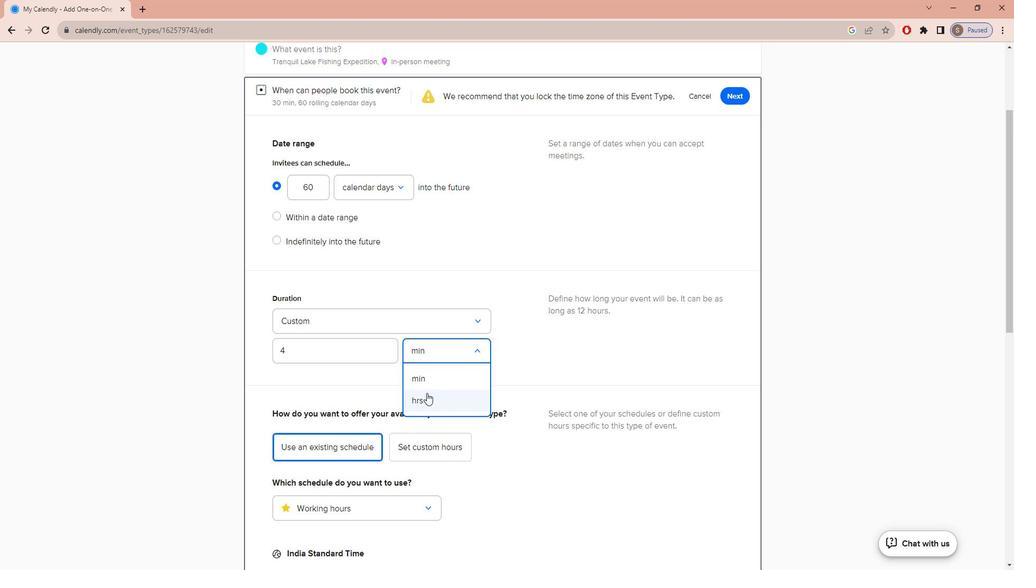 
Action: Mouse moved to (520, 348)
Screenshot: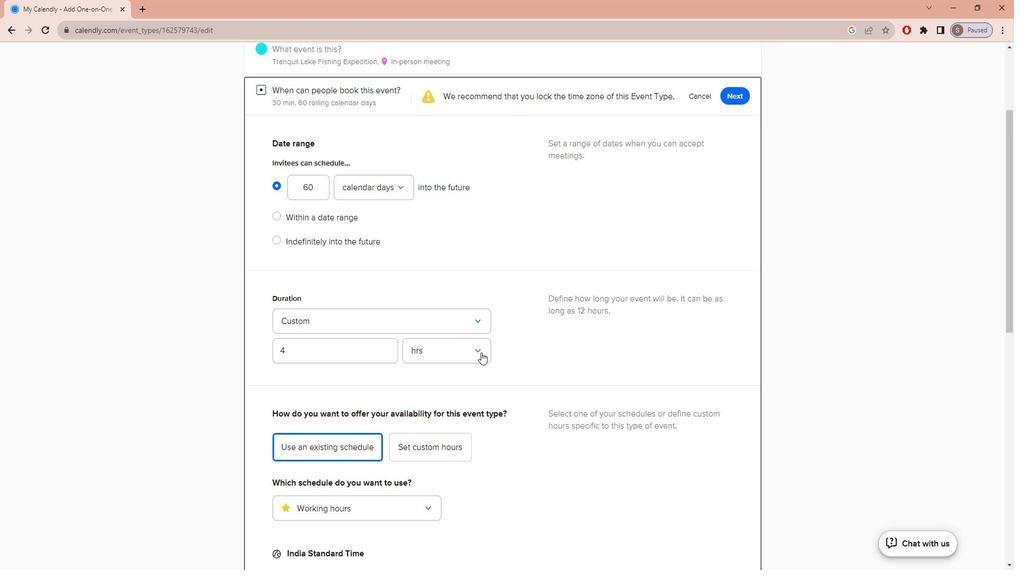 
Action: Mouse scrolled (520, 348) with delta (0, 0)
Screenshot: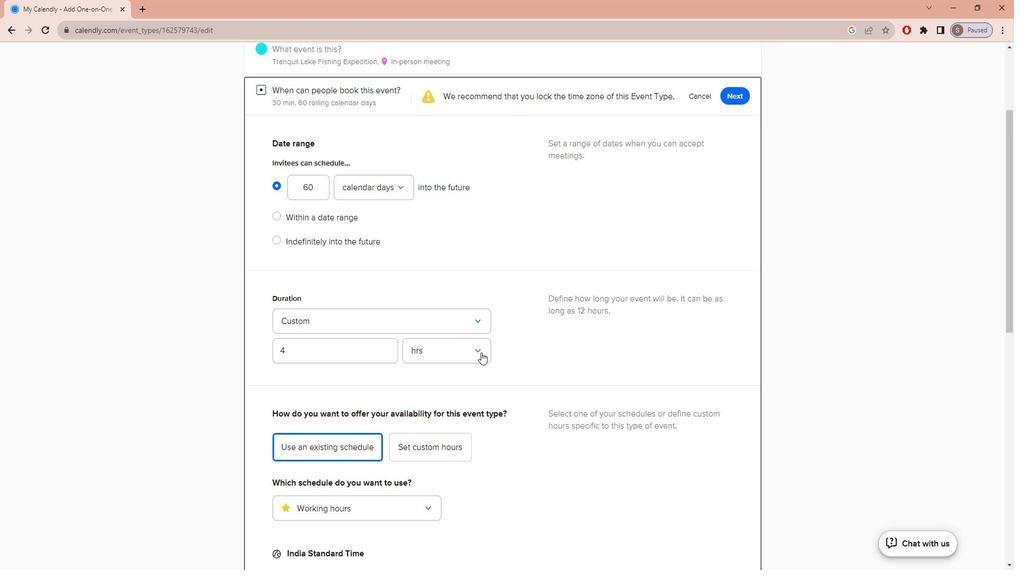 
Action: Mouse scrolled (520, 348) with delta (0, 0)
Screenshot: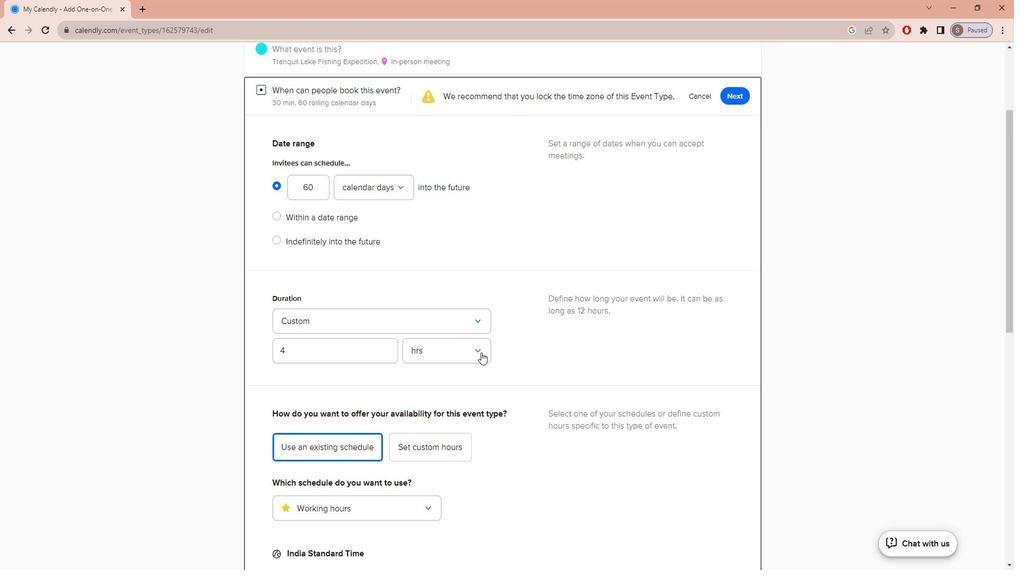 
Action: Mouse moved to (521, 348)
Screenshot: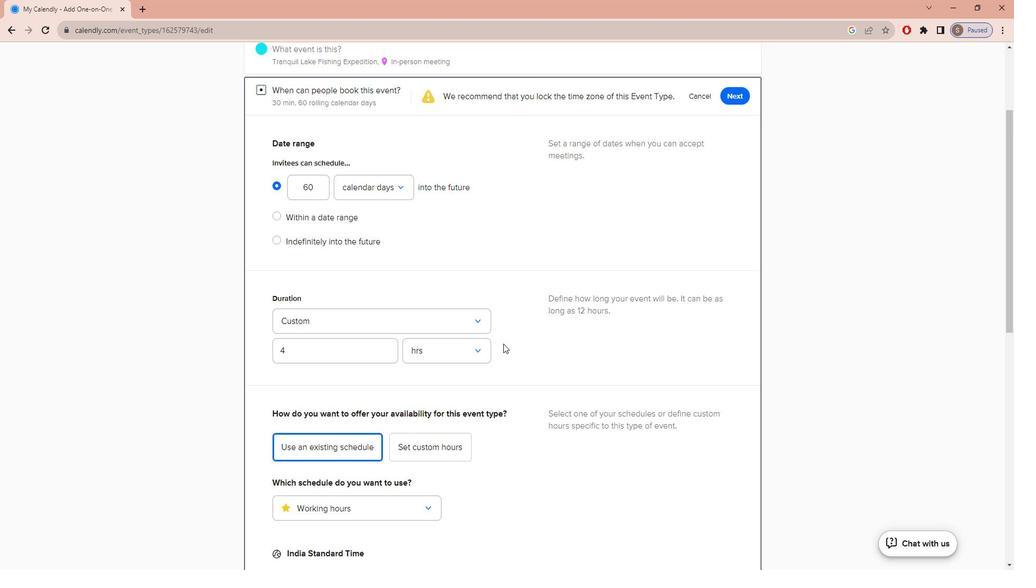 
Action: Mouse scrolled (521, 348) with delta (0, 0)
Screenshot: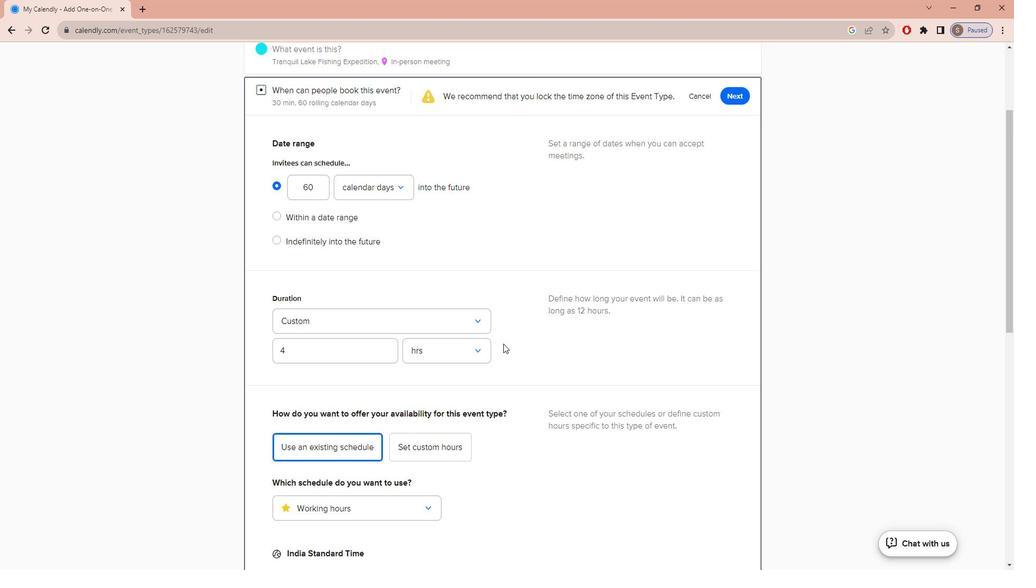 
Action: Mouse scrolled (521, 348) with delta (0, 0)
Screenshot: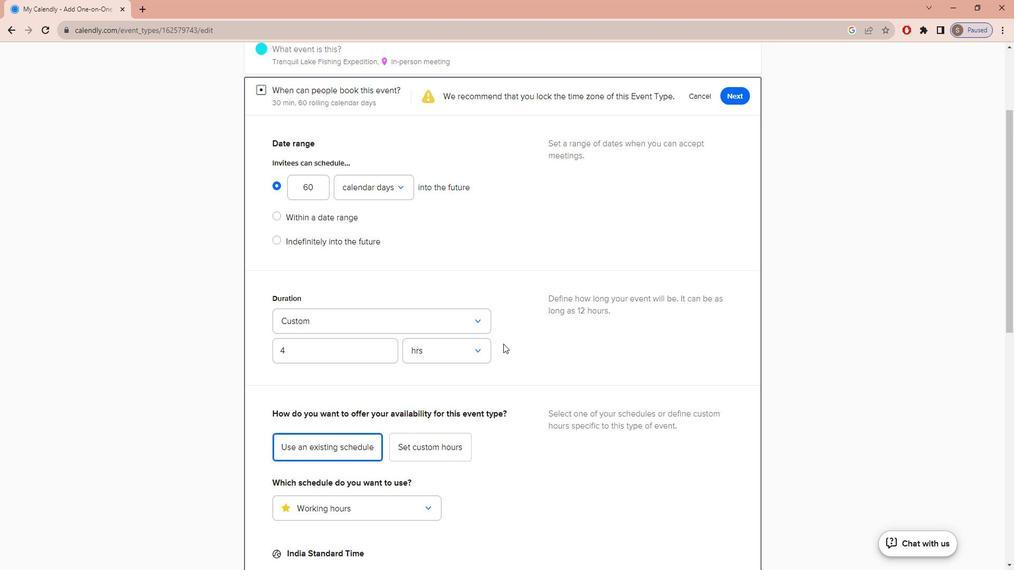 
Action: Mouse moved to (753, 239)
Screenshot: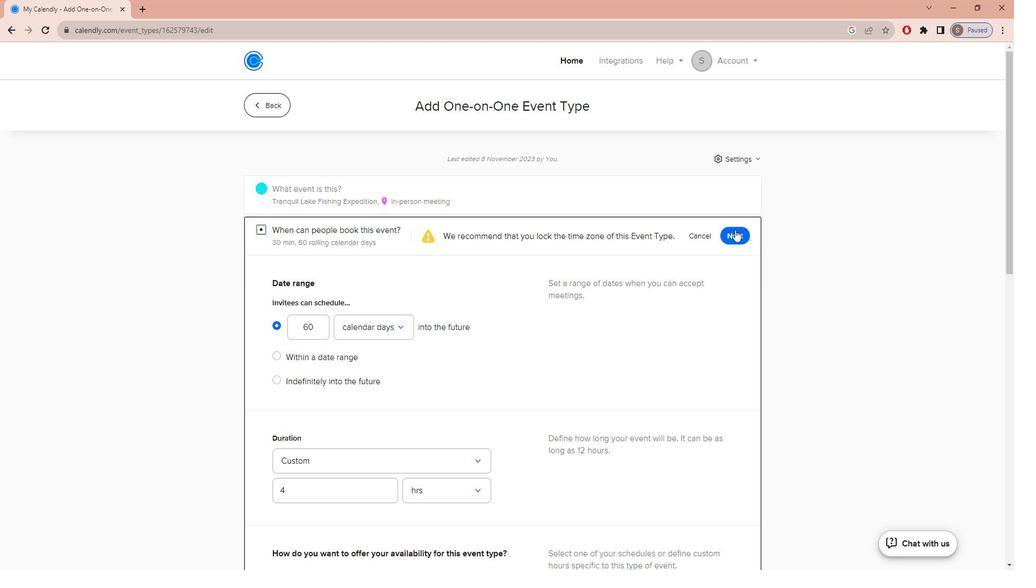 
Action: Mouse pressed left at (753, 239)
Screenshot: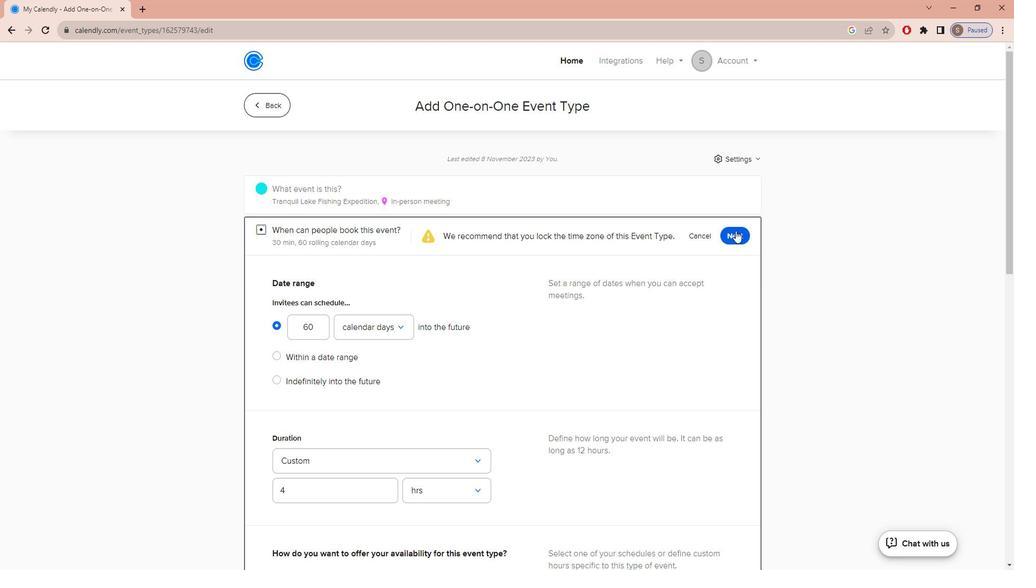 
